 Task: Find connections with filter location Yingshang Chengguanzhen with filter topic #jobwith filter profile language English with filter current company Truecaller with filter school SDNB Vaishnav College For Women - India with filter industry Zoos and Botanical Gardens with filter service category Customer Service with filter keywords title Welding
Action: Mouse moved to (496, 68)
Screenshot: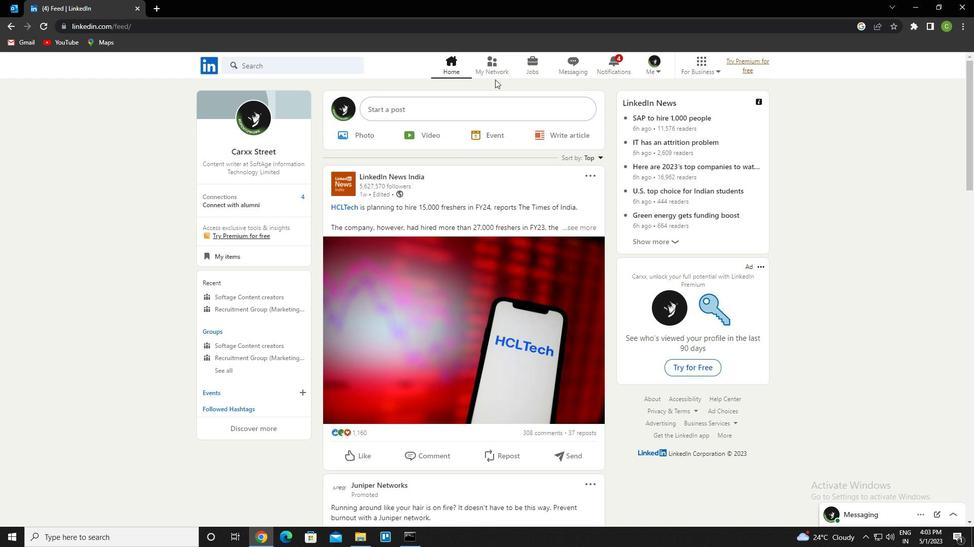 
Action: Mouse pressed left at (496, 68)
Screenshot: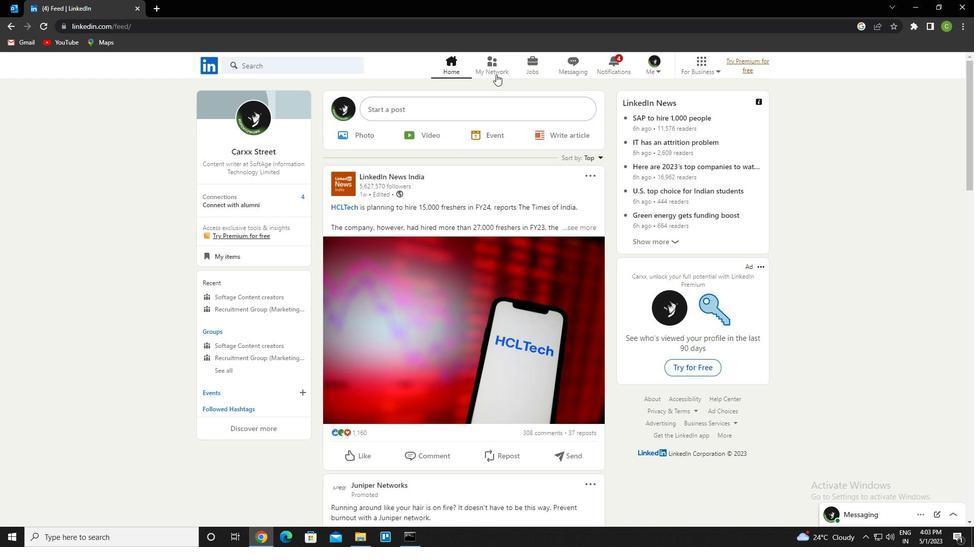 
Action: Mouse moved to (292, 125)
Screenshot: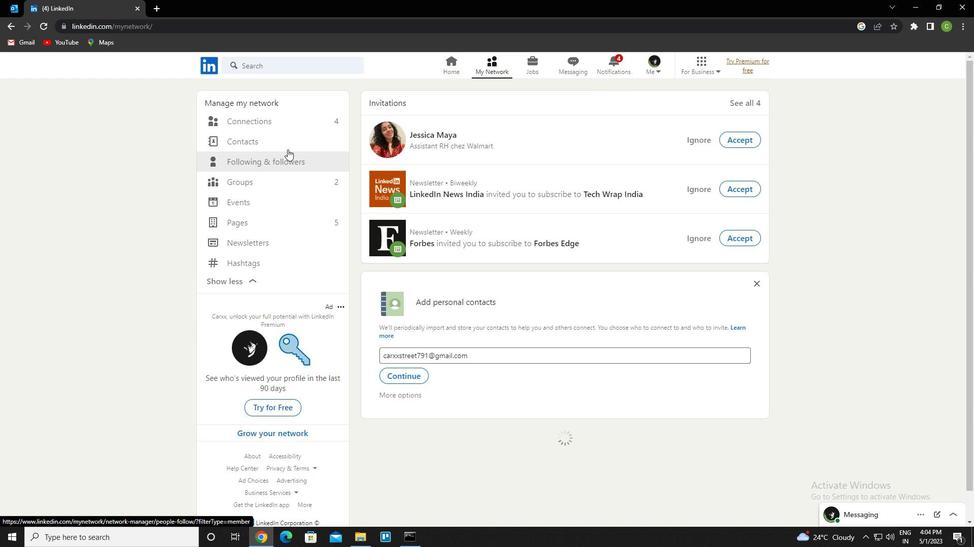 
Action: Mouse pressed left at (292, 125)
Screenshot: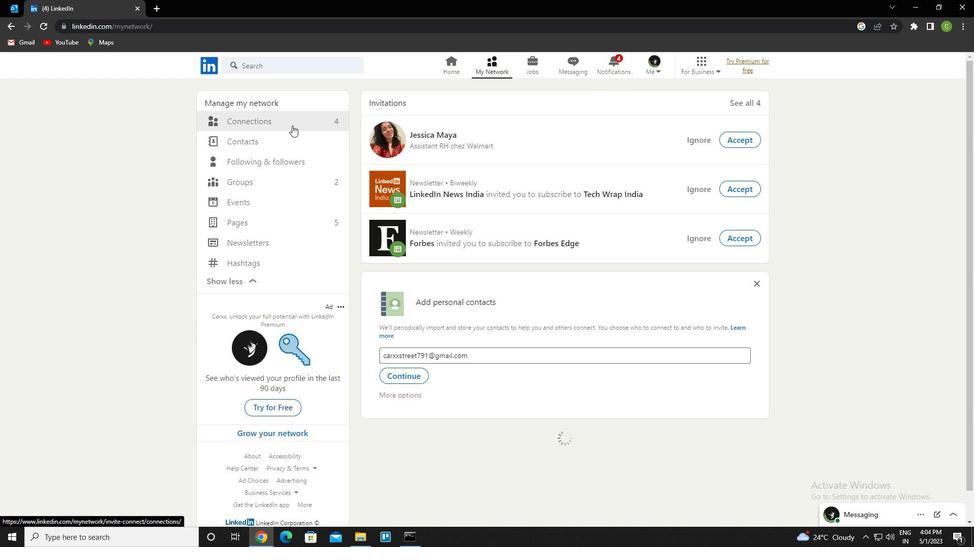 
Action: Mouse moved to (549, 123)
Screenshot: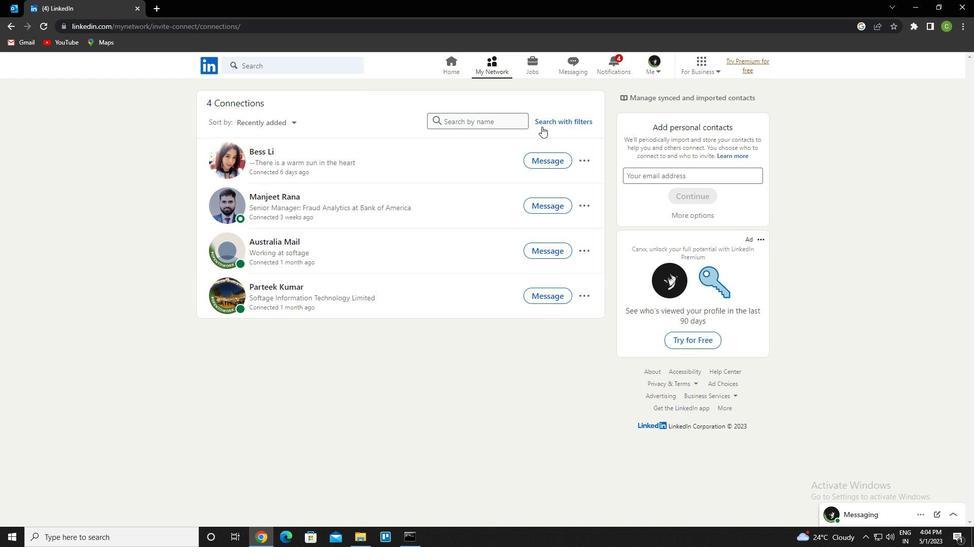 
Action: Mouse pressed left at (549, 123)
Screenshot: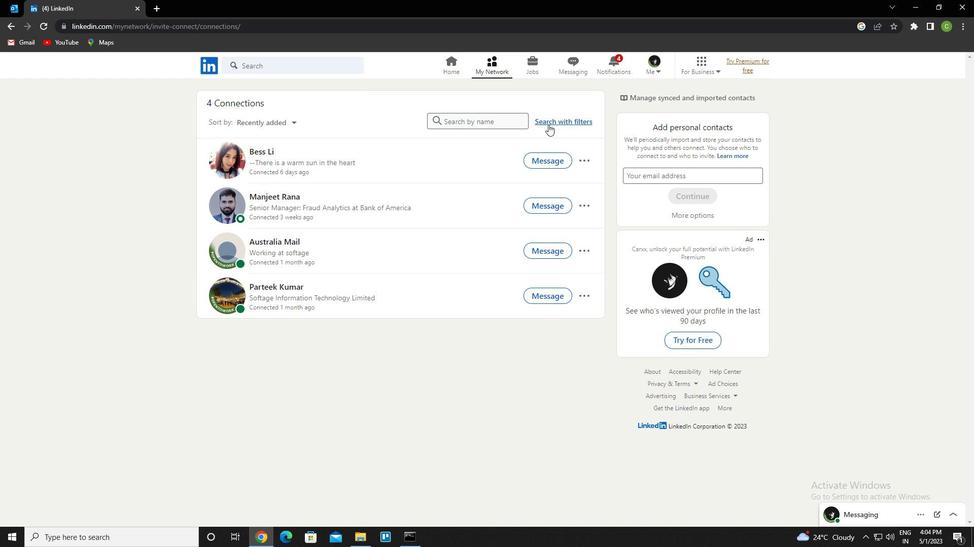 
Action: Mouse moved to (517, 96)
Screenshot: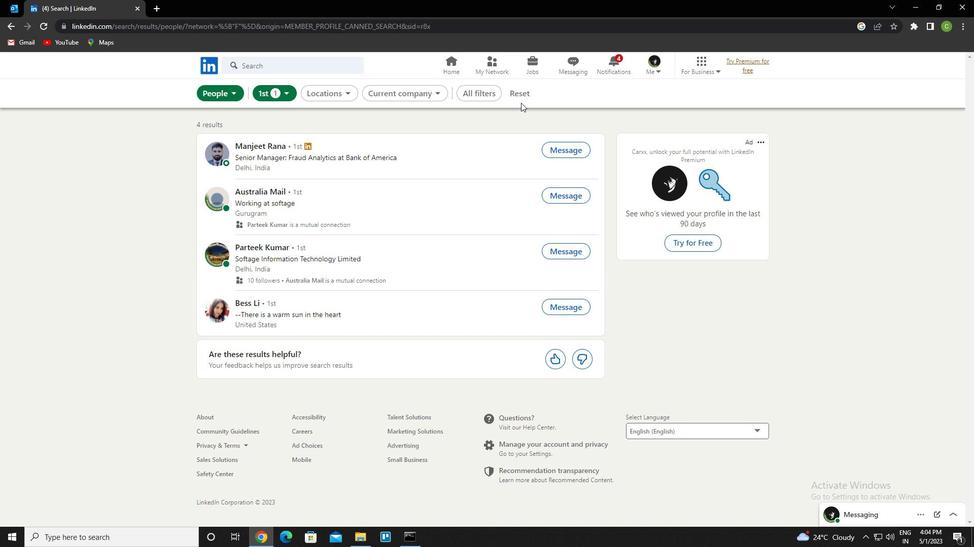 
Action: Mouse pressed left at (517, 96)
Screenshot: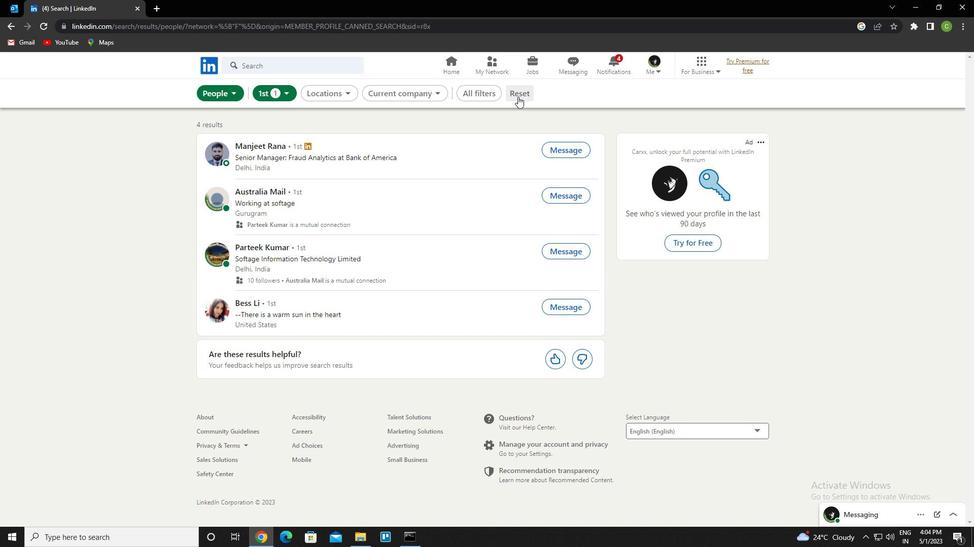 
Action: Mouse moved to (517, 96)
Screenshot: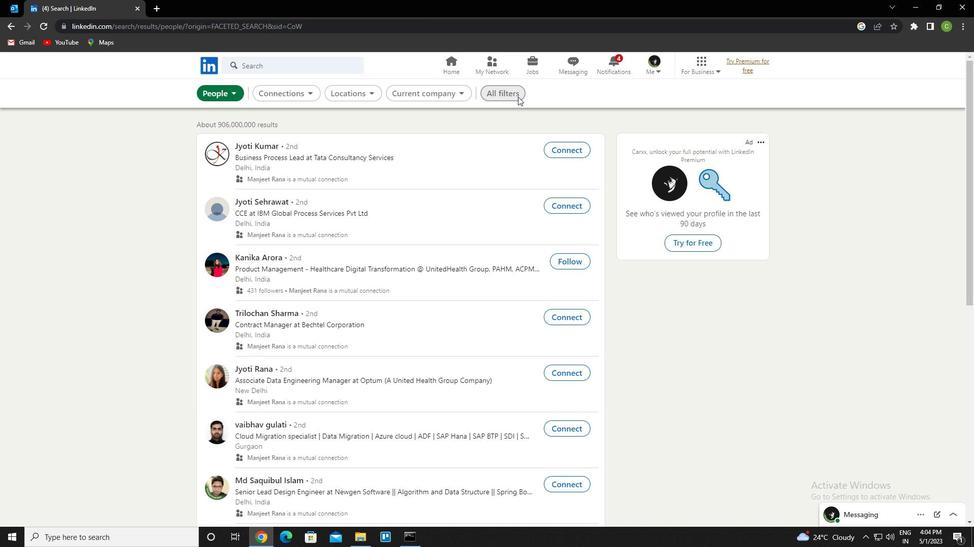 
Action: Mouse pressed left at (517, 96)
Screenshot: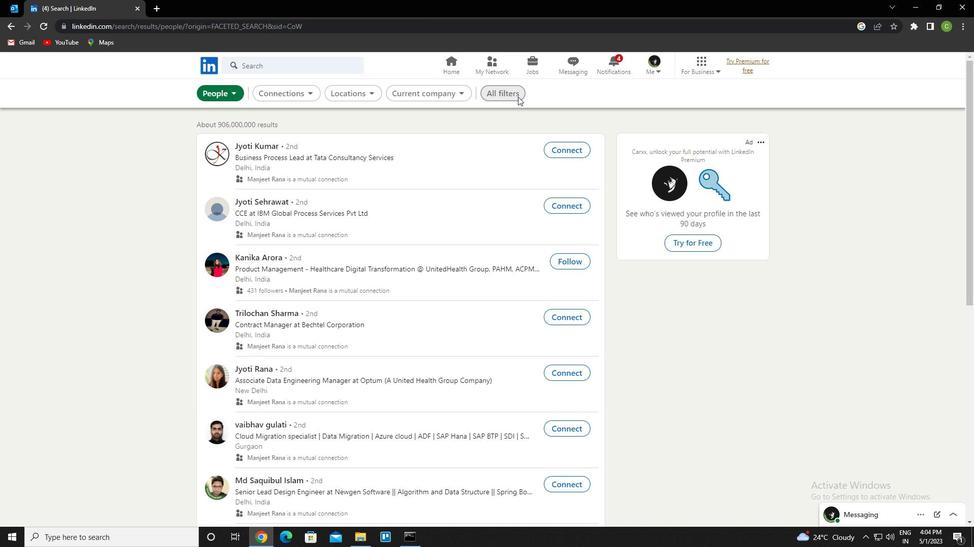 
Action: Mouse moved to (867, 322)
Screenshot: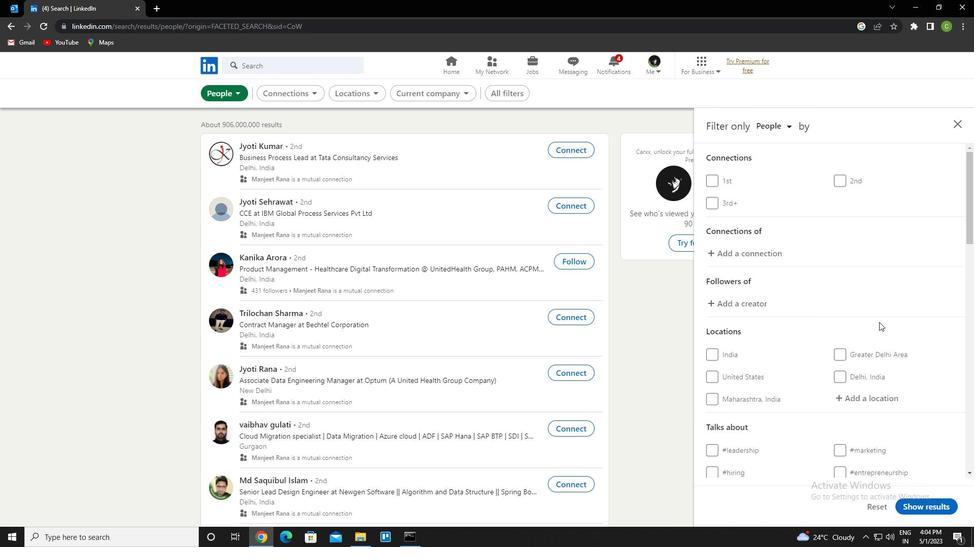 
Action: Mouse scrolled (867, 322) with delta (0, 0)
Screenshot: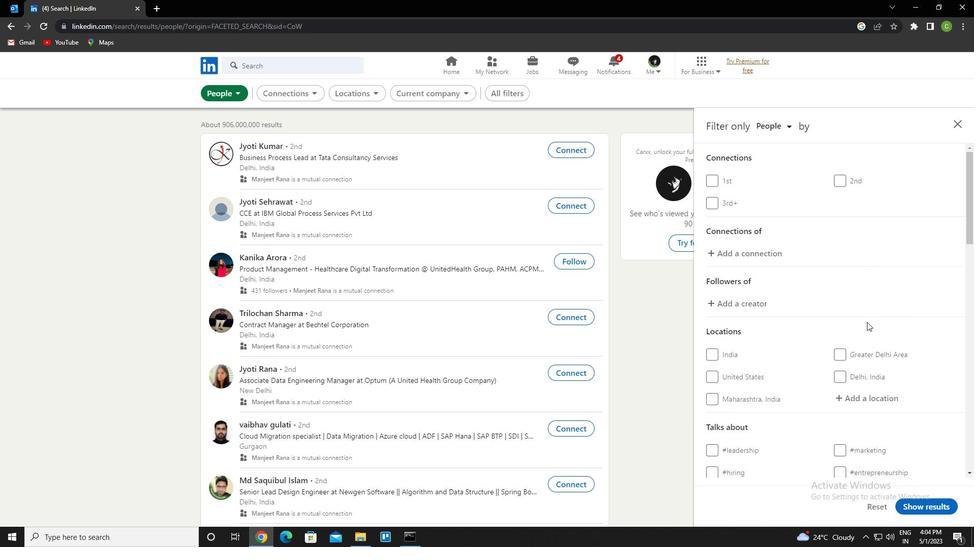 
Action: Mouse scrolled (867, 322) with delta (0, 0)
Screenshot: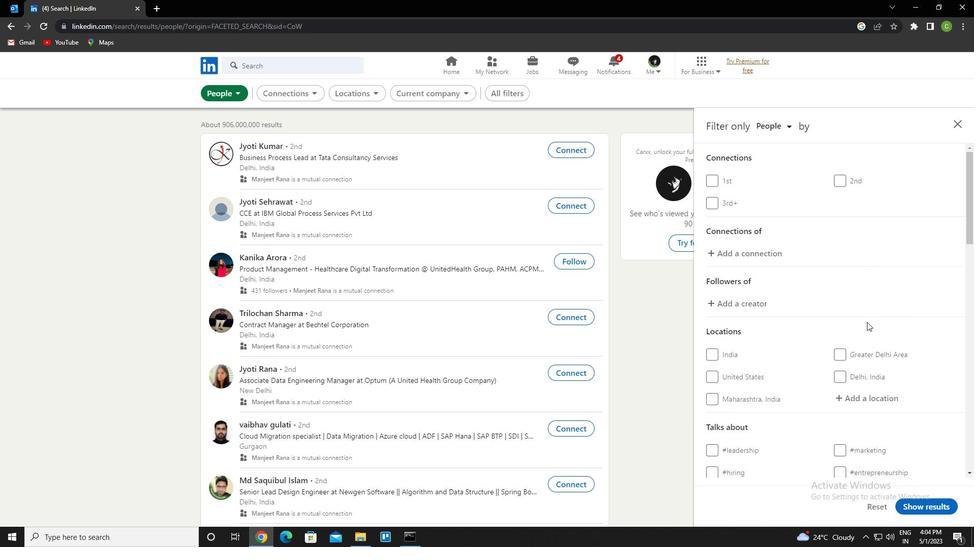 
Action: Mouse moved to (845, 299)
Screenshot: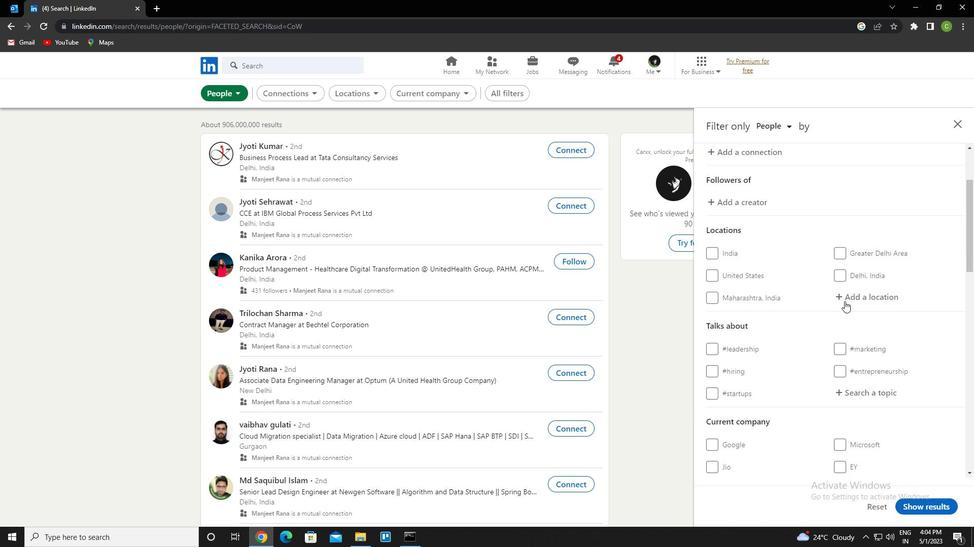 
Action: Mouse pressed left at (845, 299)
Screenshot: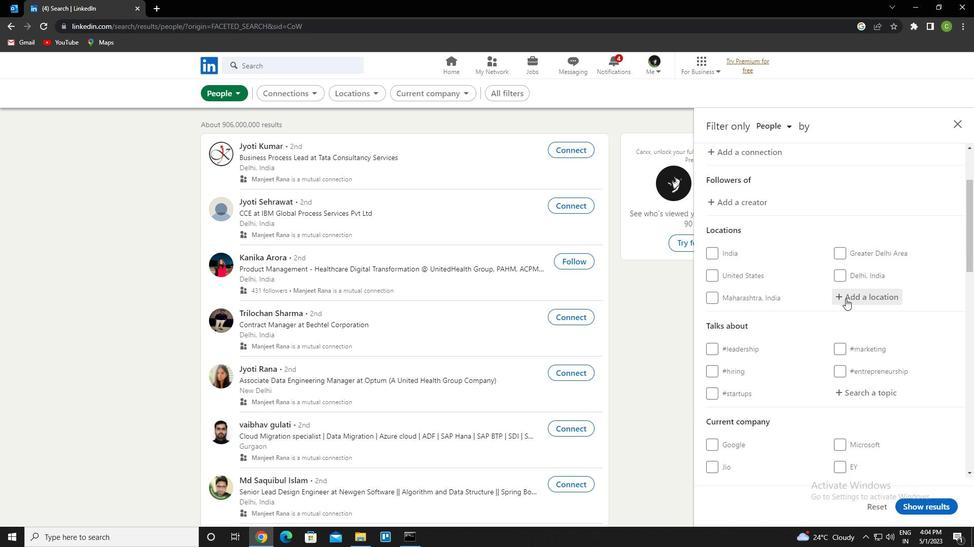 
Action: Key pressed <Key.caps_lock>y<Key.caps_lock>ingshang<Key.enter>
Screenshot: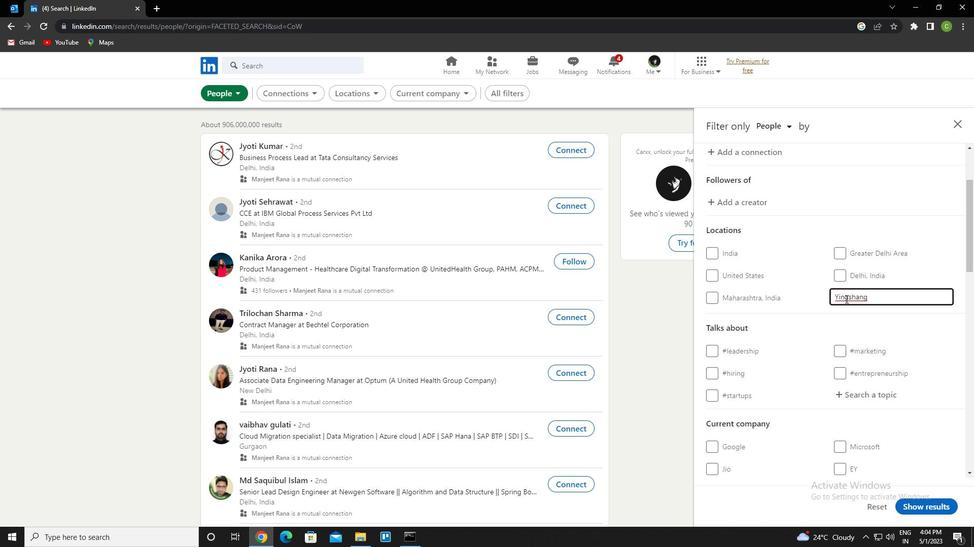 
Action: Mouse moved to (845, 338)
Screenshot: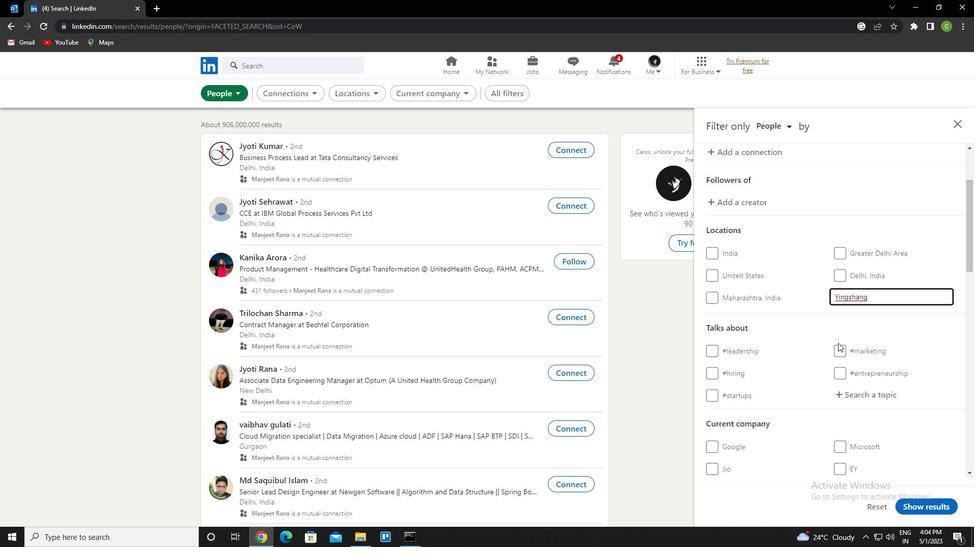 
Action: Mouse scrolled (845, 338) with delta (0, 0)
Screenshot: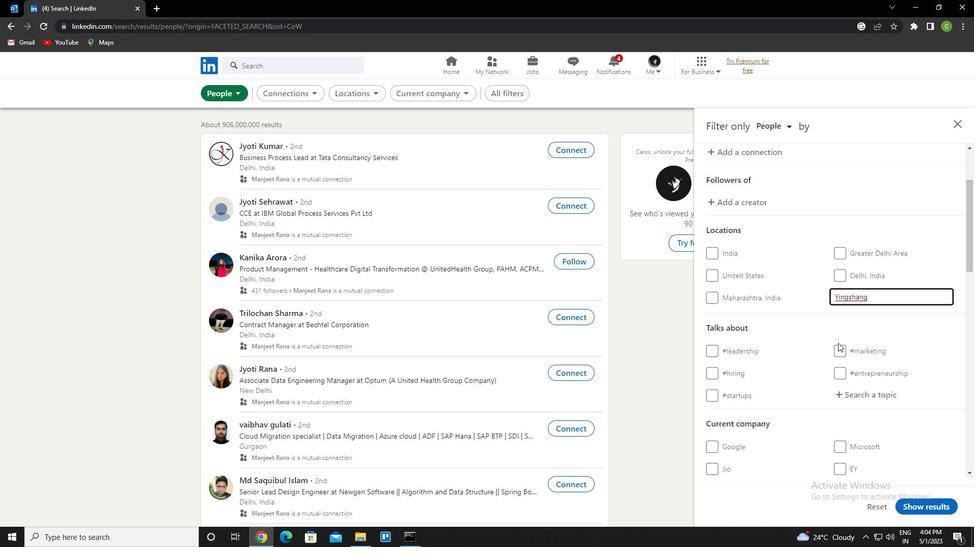 
Action: Mouse moved to (845, 340)
Screenshot: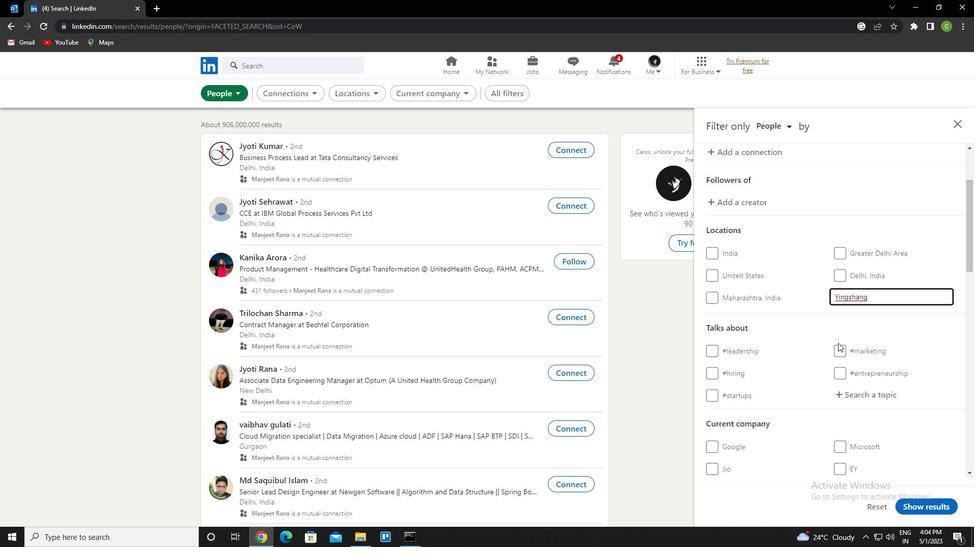 
Action: Mouse scrolled (845, 340) with delta (0, 0)
Screenshot: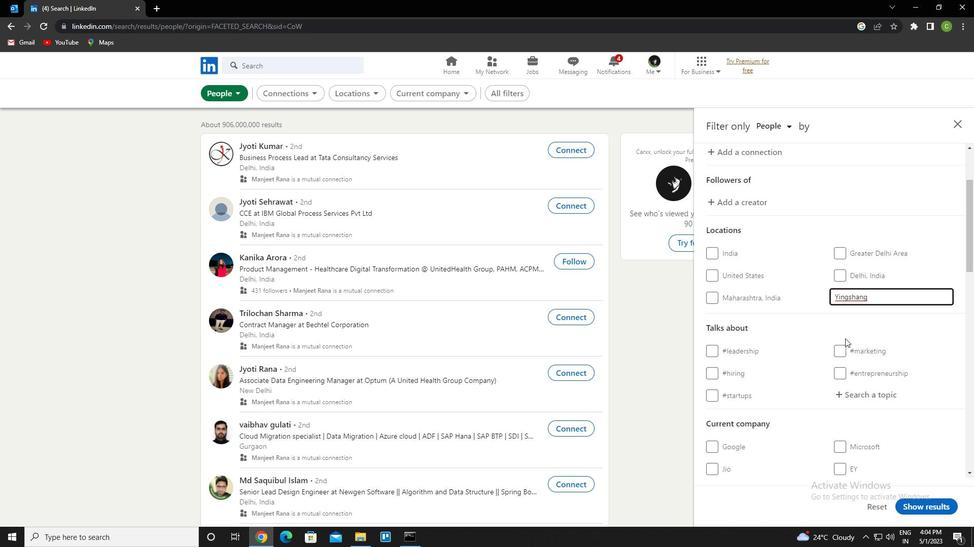 
Action: Mouse moved to (867, 291)
Screenshot: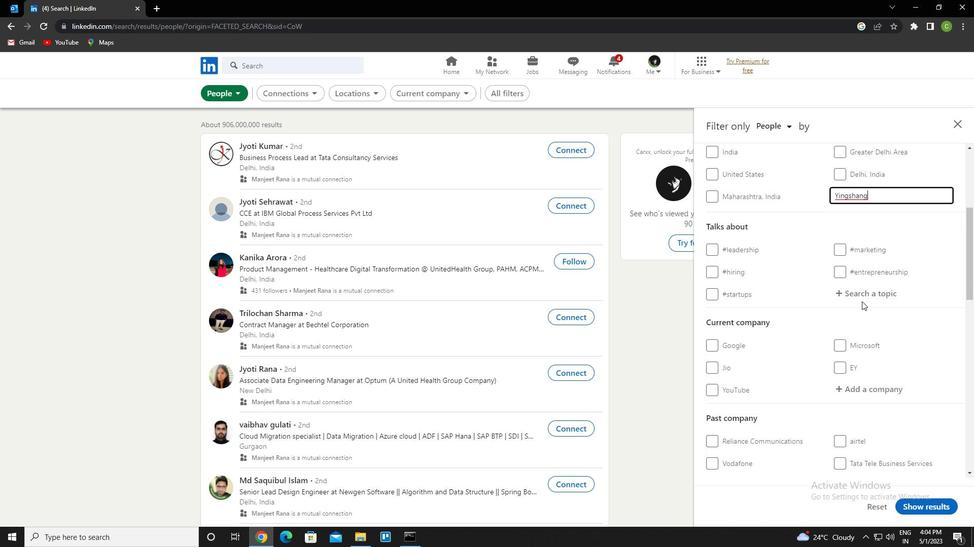 
Action: Mouse pressed left at (867, 291)
Screenshot: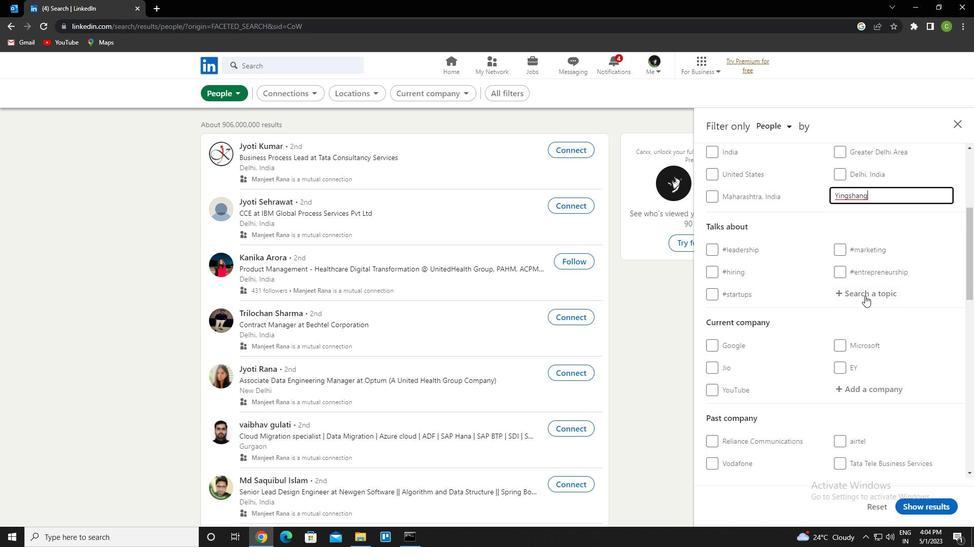 
Action: Key pressed job<Key.down><Key.enter>
Screenshot: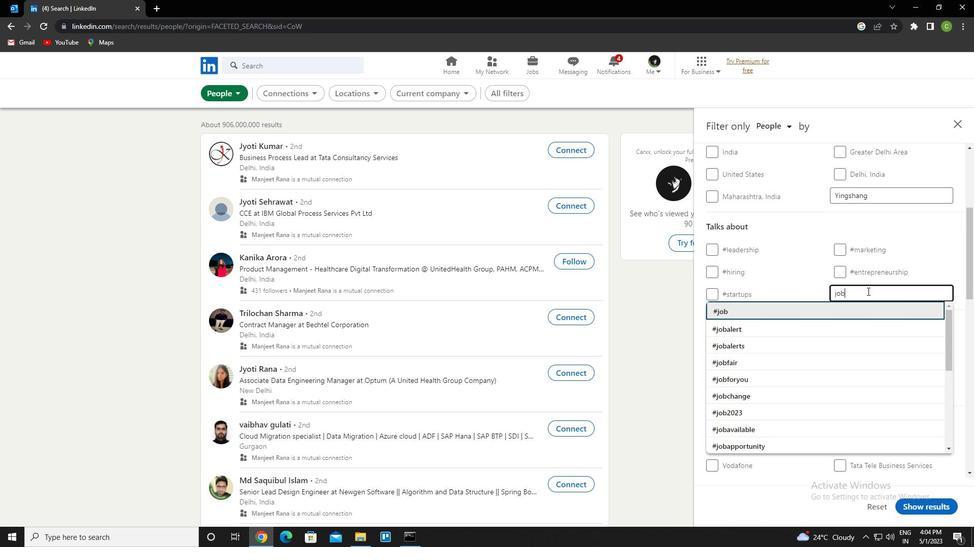 
Action: Mouse moved to (864, 292)
Screenshot: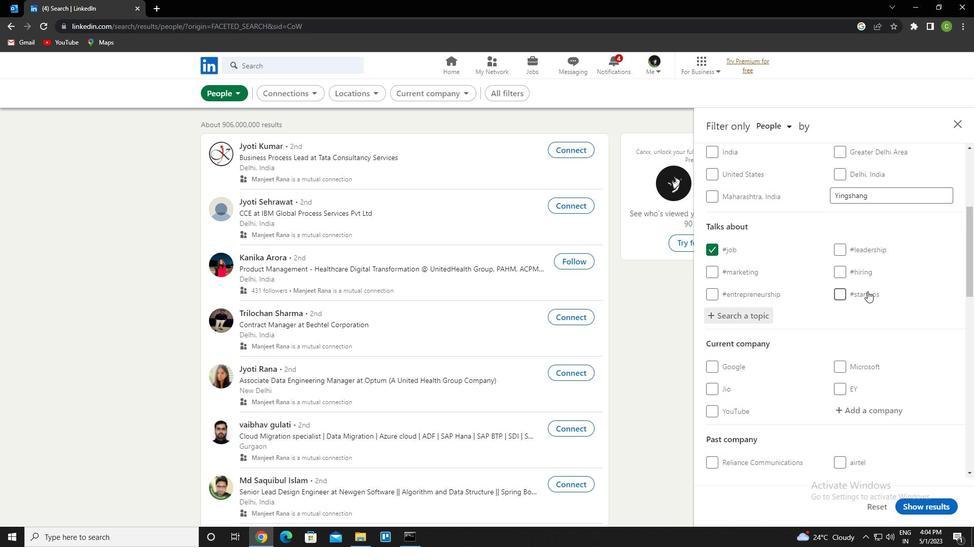 
Action: Mouse scrolled (864, 292) with delta (0, 0)
Screenshot: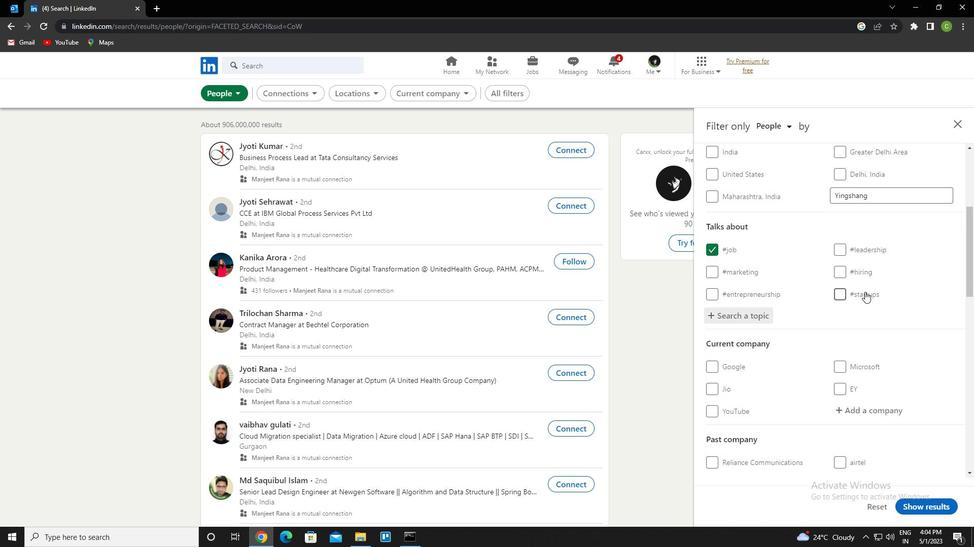 
Action: Mouse scrolled (864, 292) with delta (0, 0)
Screenshot: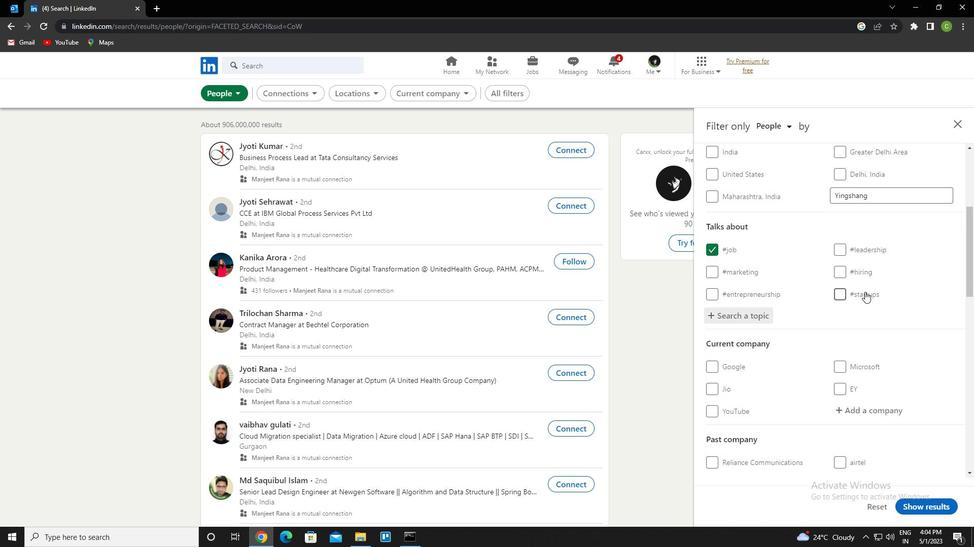
Action: Mouse scrolled (864, 292) with delta (0, 0)
Screenshot: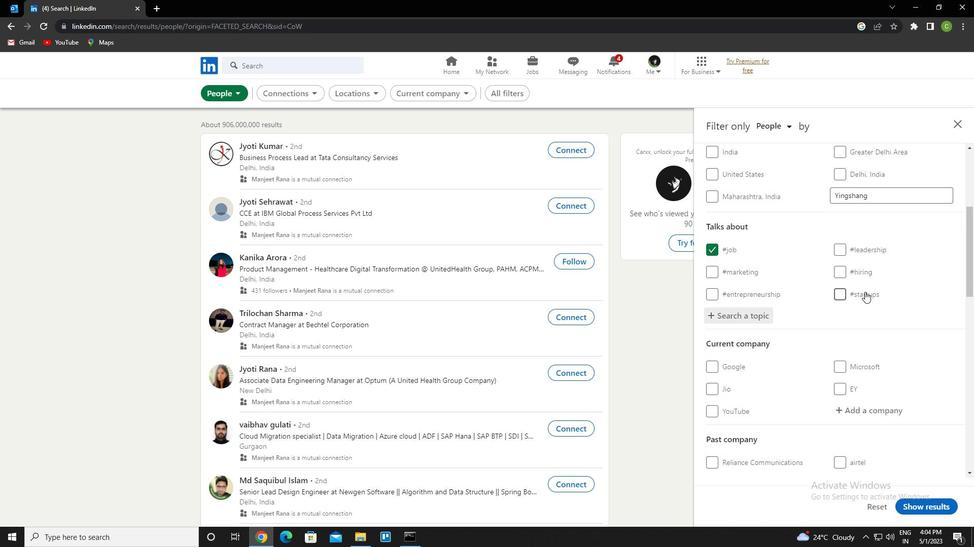 
Action: Mouse scrolled (864, 292) with delta (0, 0)
Screenshot: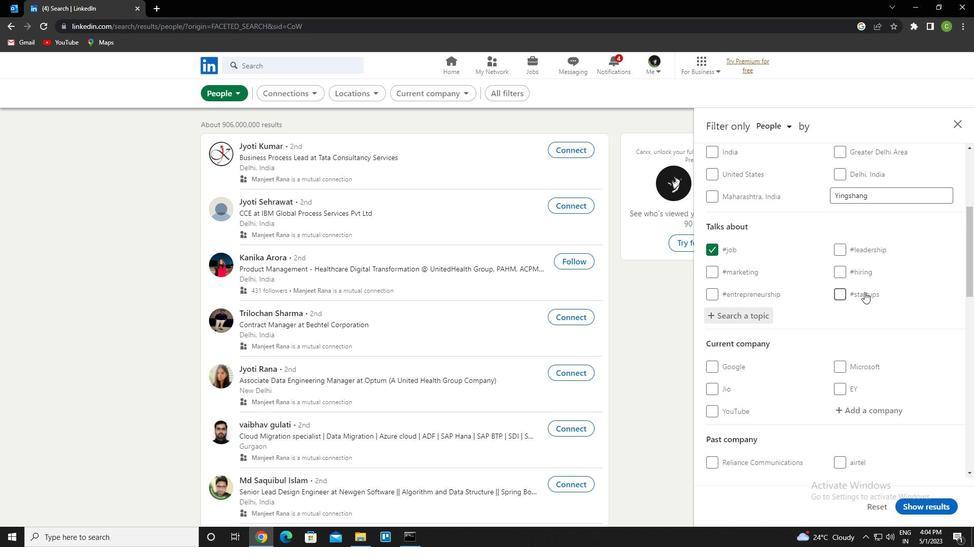
Action: Mouse scrolled (864, 292) with delta (0, 0)
Screenshot: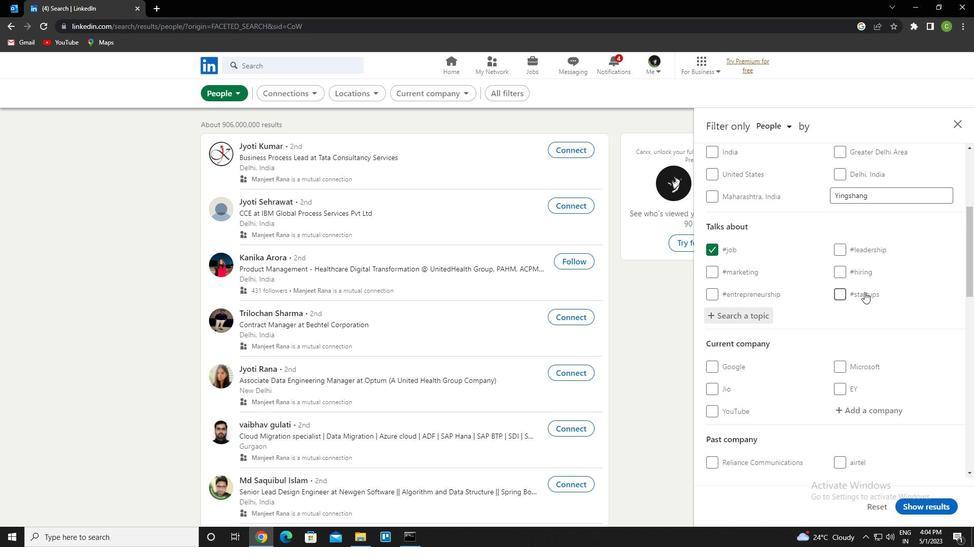 
Action: Mouse moved to (853, 298)
Screenshot: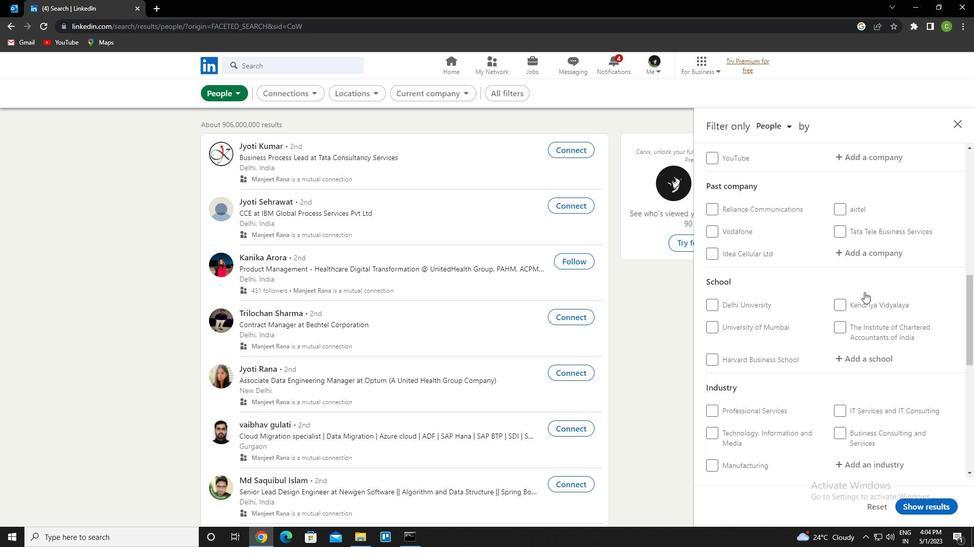 
Action: Mouse scrolled (853, 298) with delta (0, 0)
Screenshot: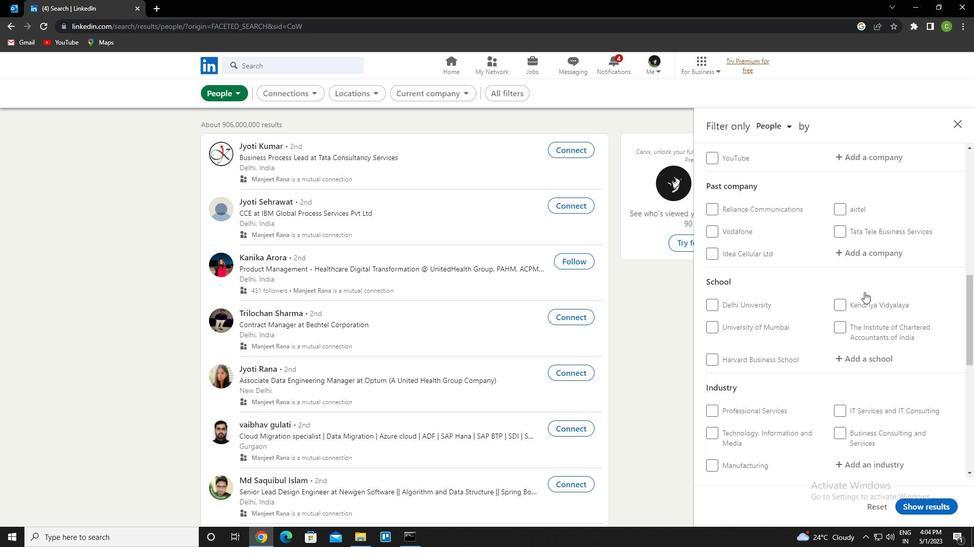 
Action: Mouse moved to (844, 327)
Screenshot: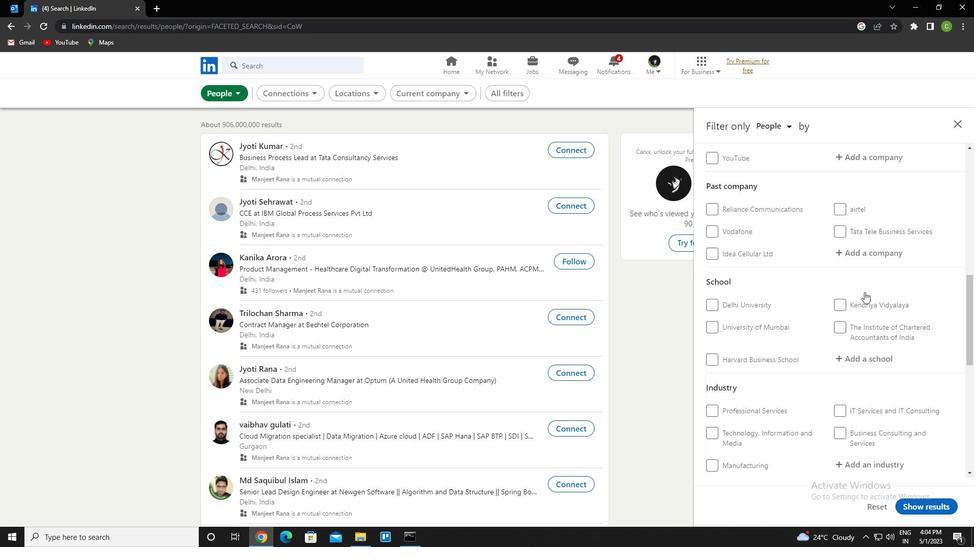 
Action: Mouse scrolled (844, 326) with delta (0, 0)
Screenshot: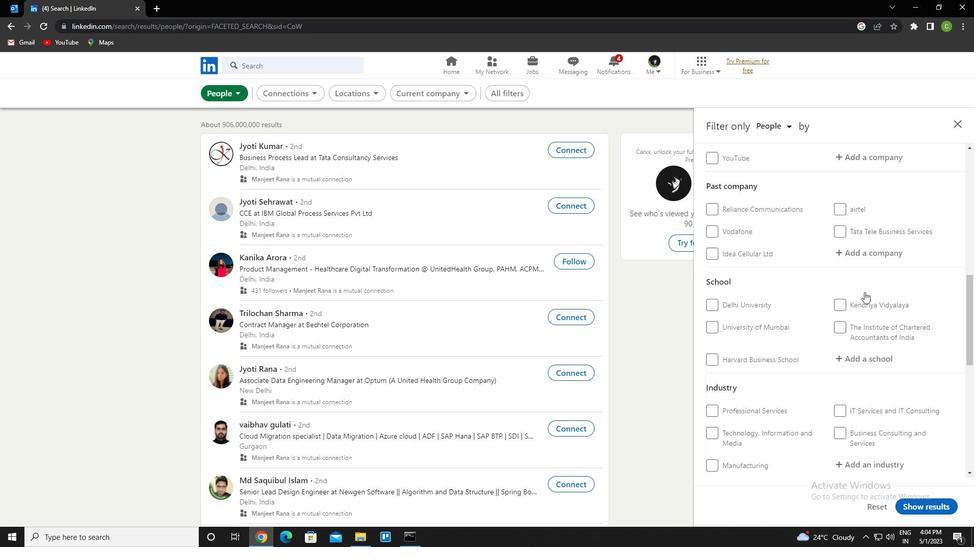 
Action: Mouse moved to (840, 360)
Screenshot: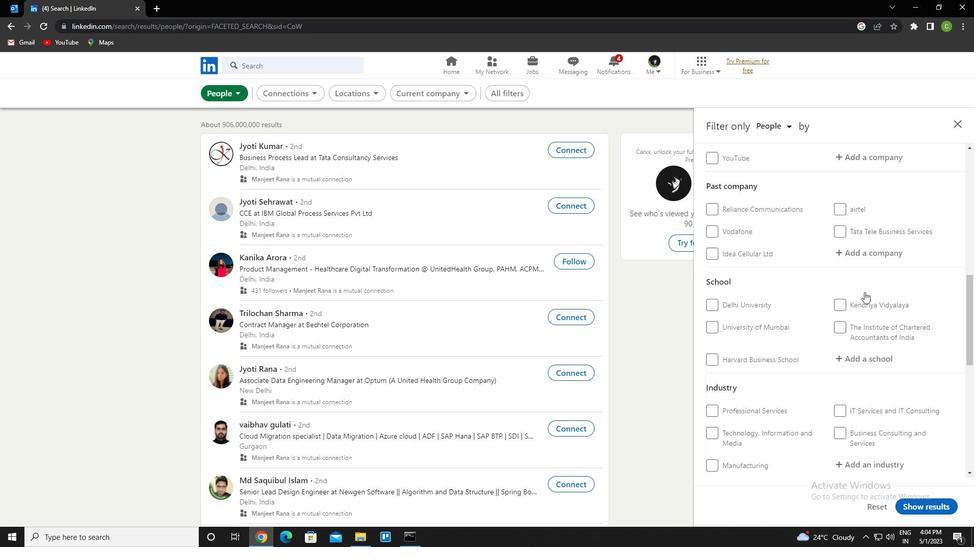 
Action: Mouse scrolled (840, 359) with delta (0, 0)
Screenshot: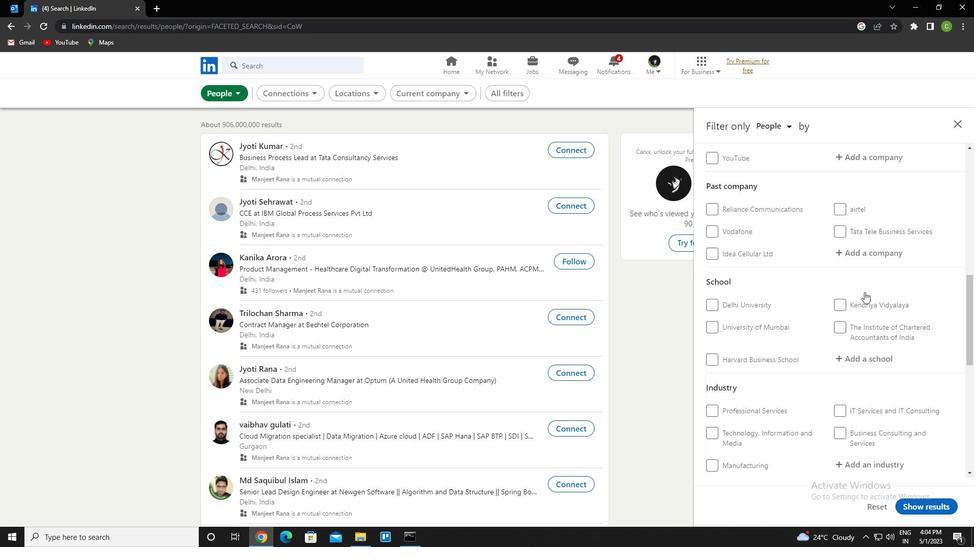 
Action: Mouse moved to (840, 363)
Screenshot: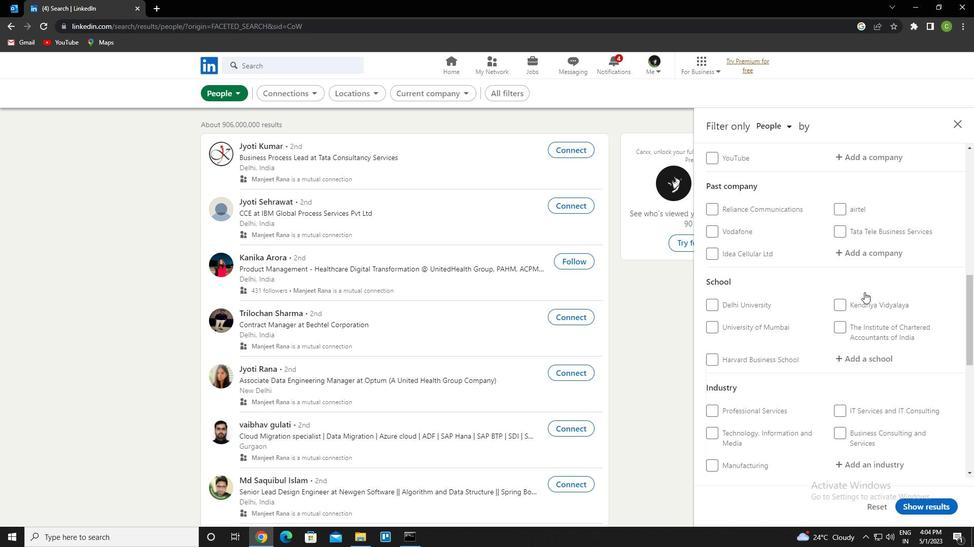 
Action: Mouse scrolled (840, 363) with delta (0, 0)
Screenshot: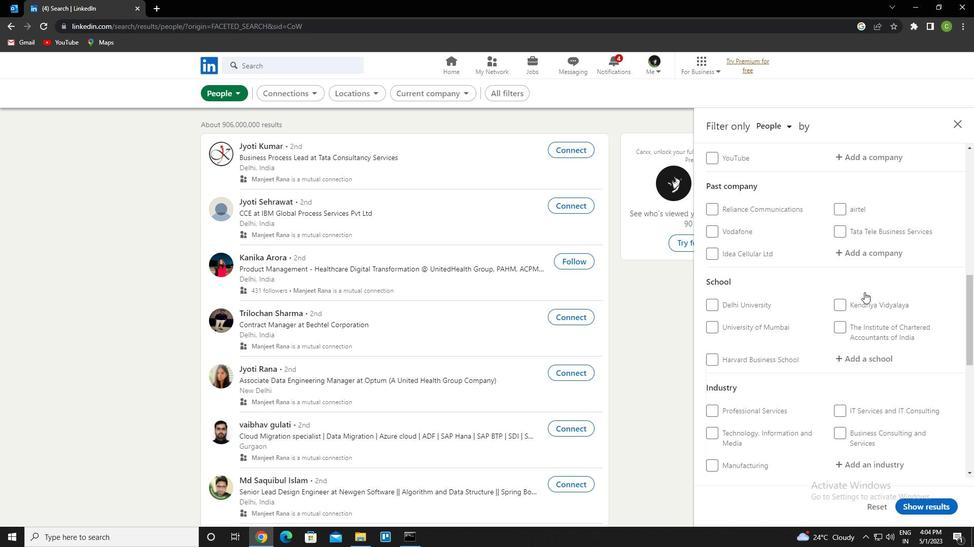 
Action: Mouse moved to (840, 364)
Screenshot: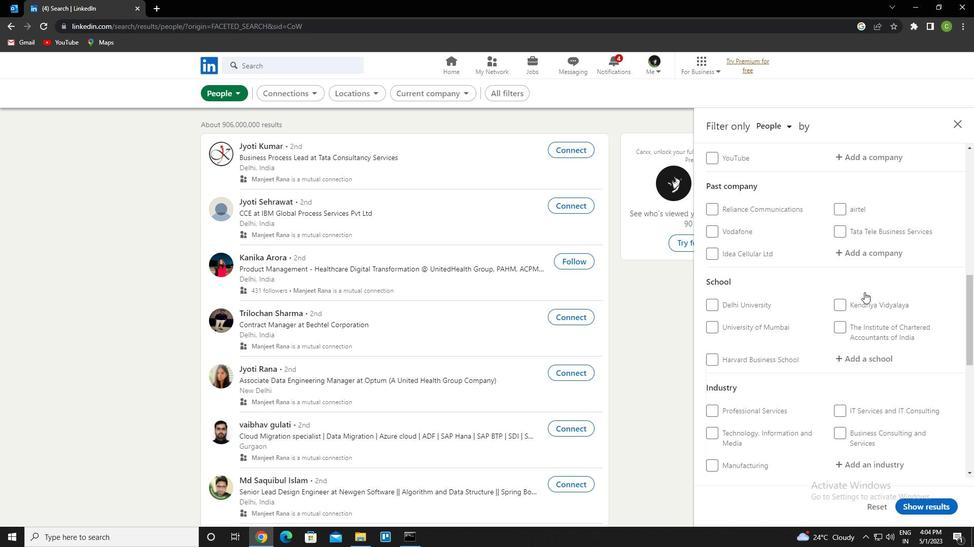 
Action: Mouse scrolled (840, 363) with delta (0, 0)
Screenshot: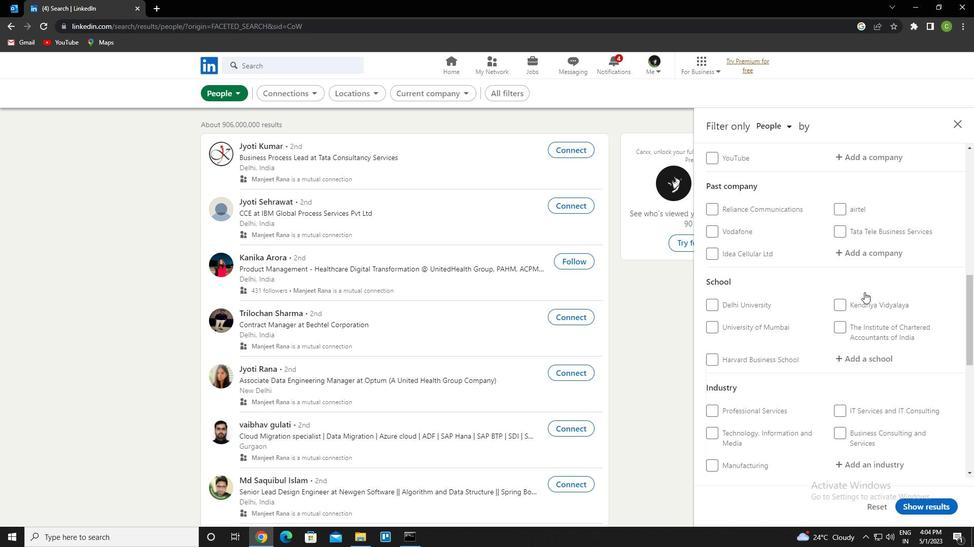 
Action: Mouse scrolled (840, 363) with delta (0, 0)
Screenshot: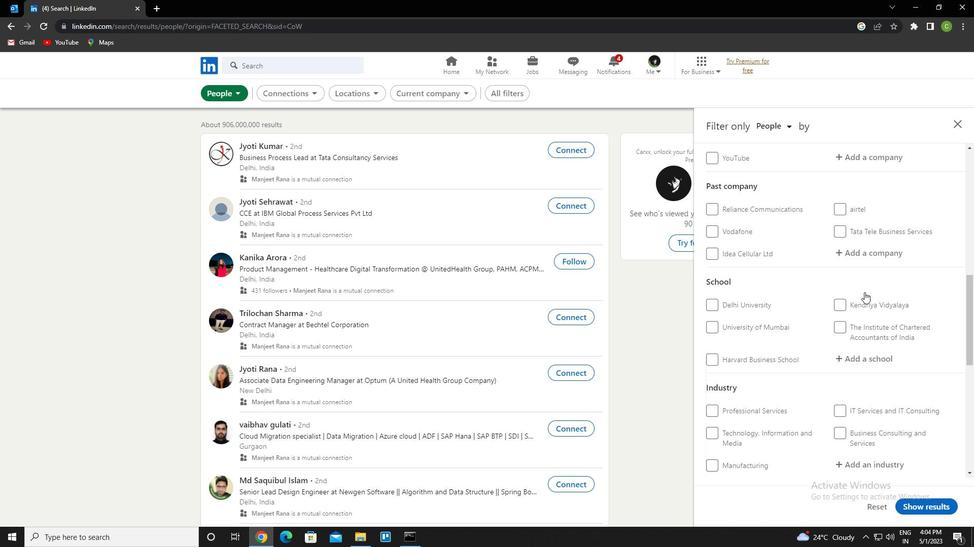 
Action: Mouse moved to (840, 365)
Screenshot: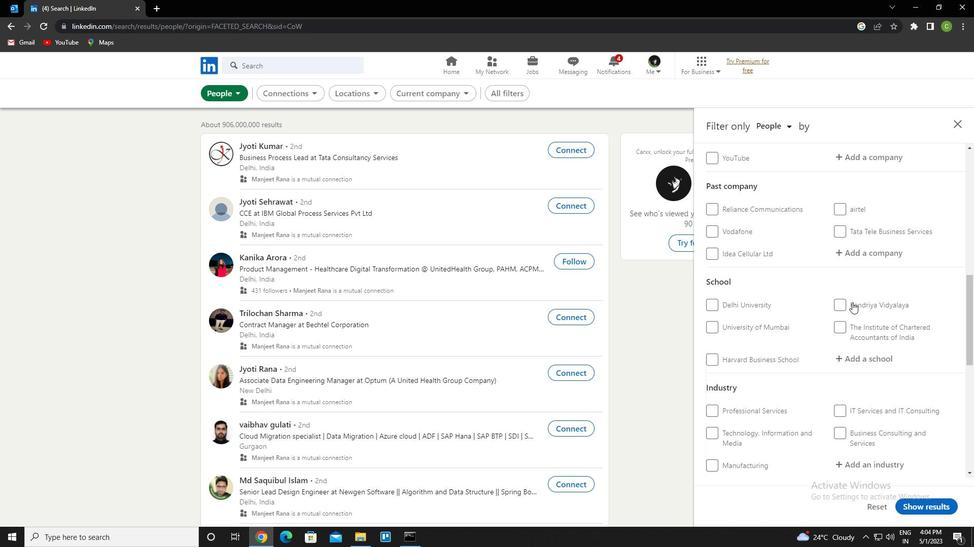 
Action: Mouse scrolled (840, 364) with delta (0, 0)
Screenshot: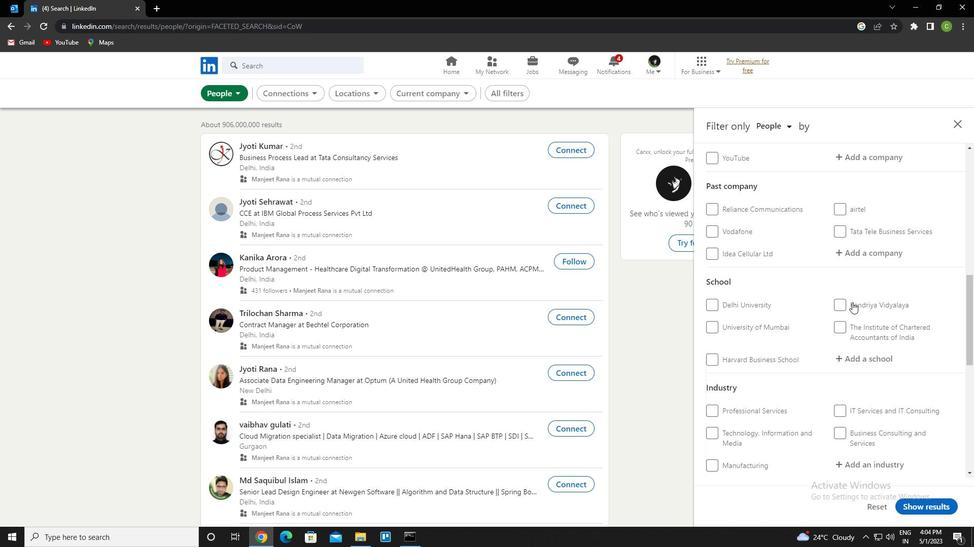 
Action: Mouse moved to (724, 306)
Screenshot: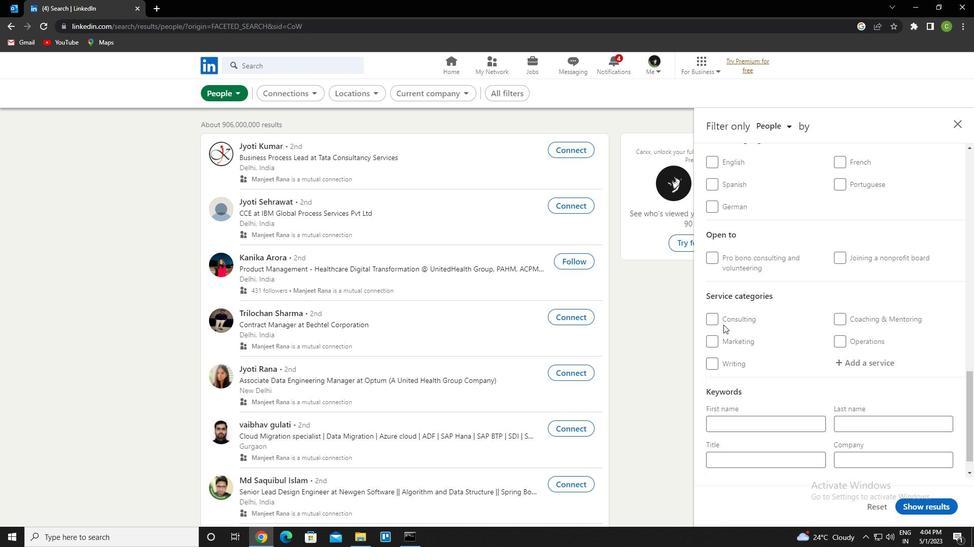 
Action: Mouse scrolled (724, 306) with delta (0, 0)
Screenshot: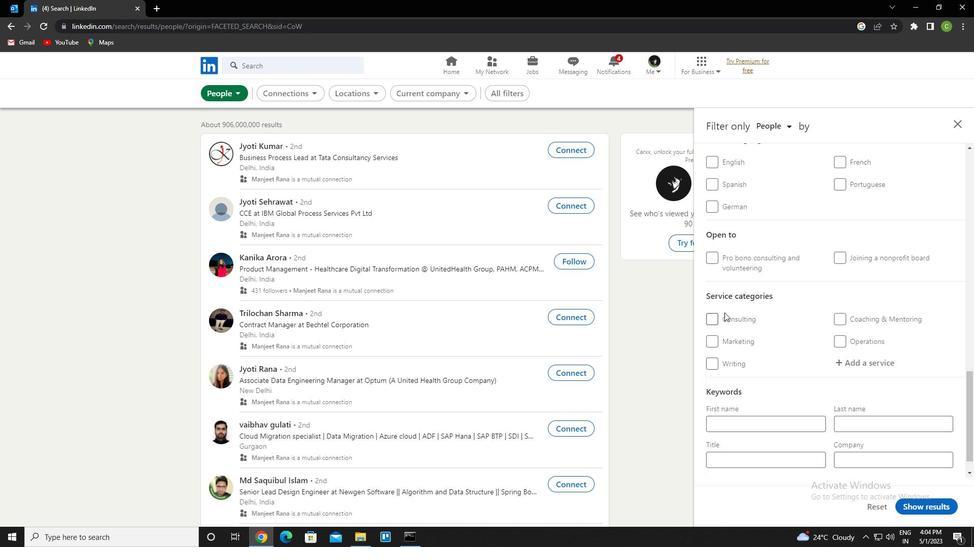 
Action: Mouse scrolled (724, 306) with delta (0, 0)
Screenshot: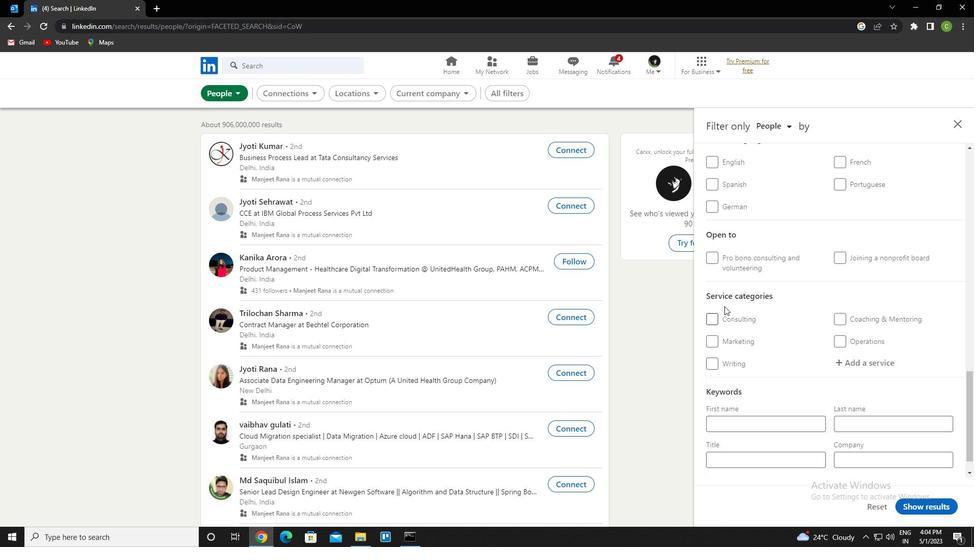 
Action: Mouse moved to (716, 265)
Screenshot: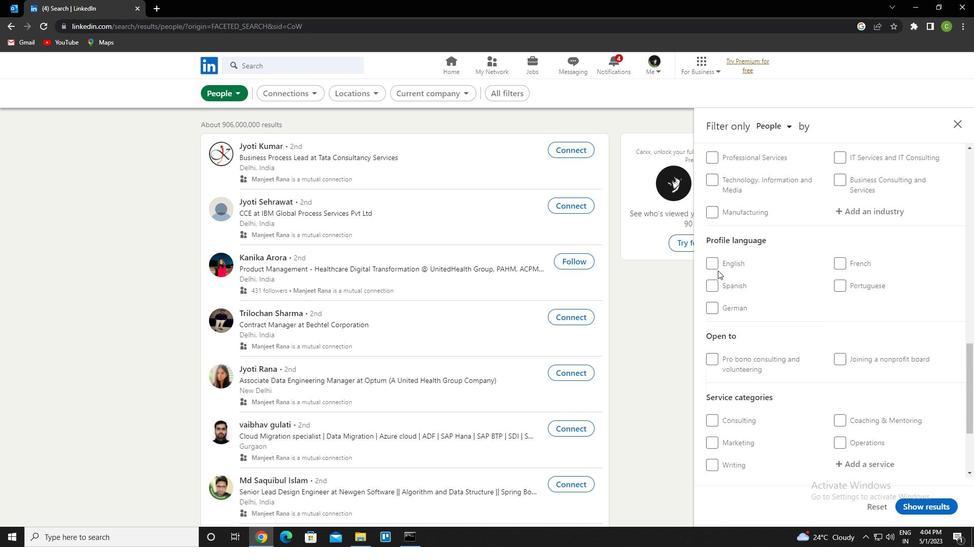 
Action: Mouse pressed left at (716, 265)
Screenshot: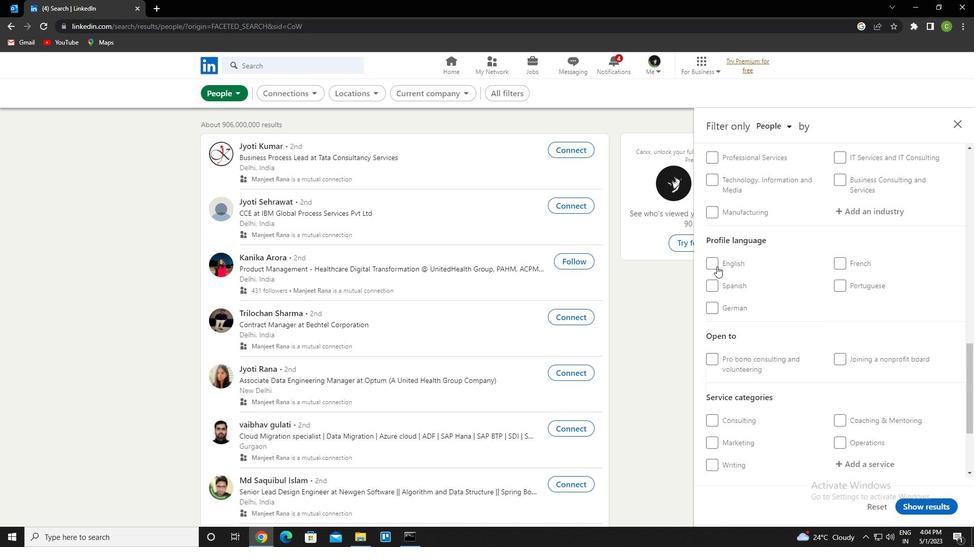 
Action: Mouse moved to (767, 330)
Screenshot: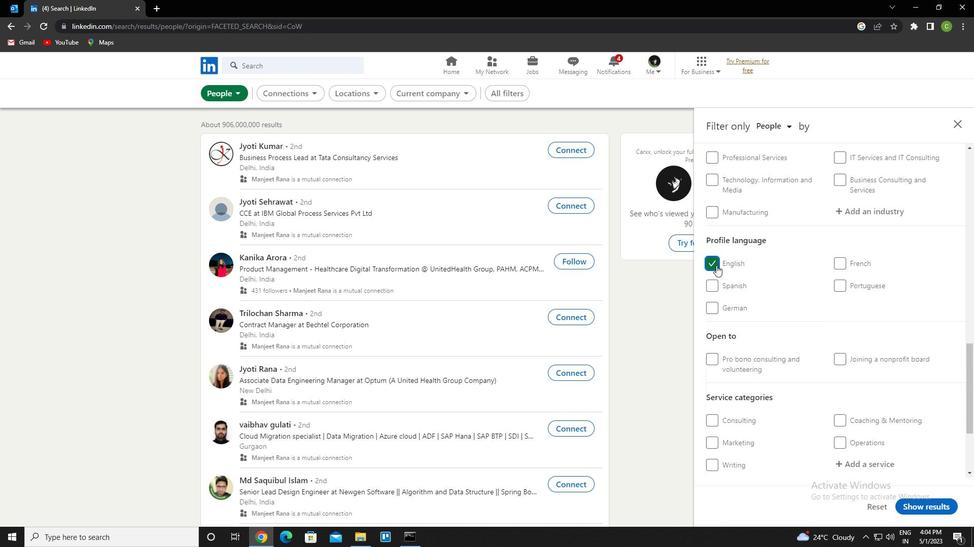 
Action: Mouse scrolled (767, 330) with delta (0, 0)
Screenshot: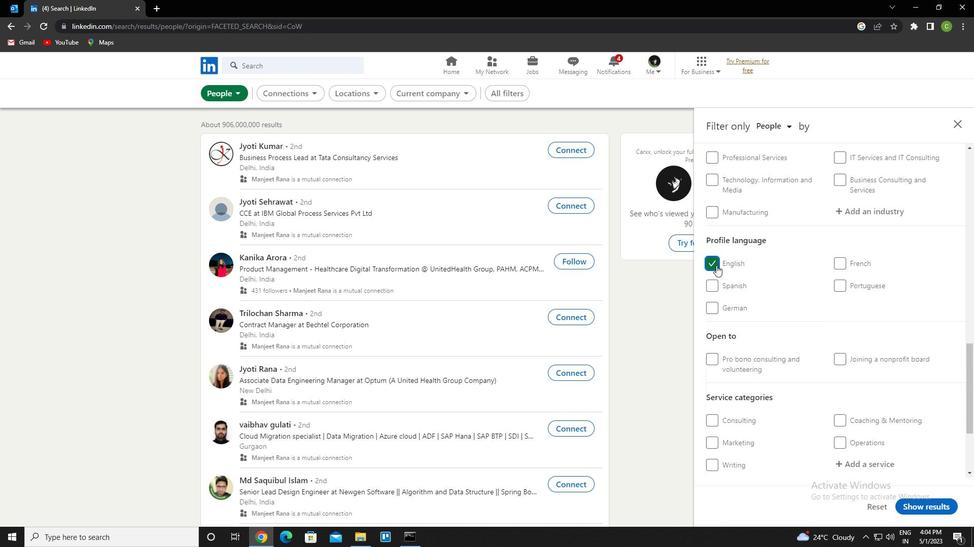 
Action: Mouse scrolled (767, 330) with delta (0, 0)
Screenshot: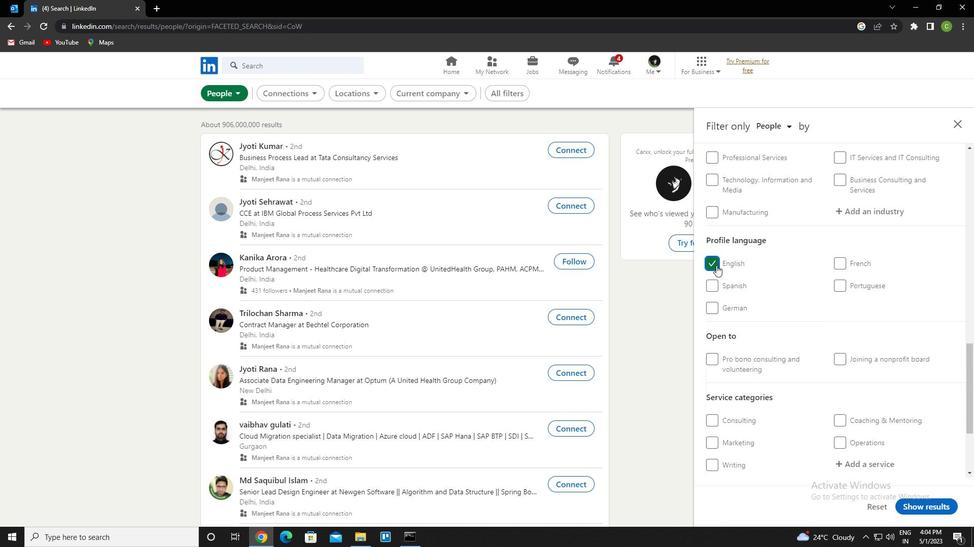 
Action: Mouse scrolled (767, 330) with delta (0, 0)
Screenshot: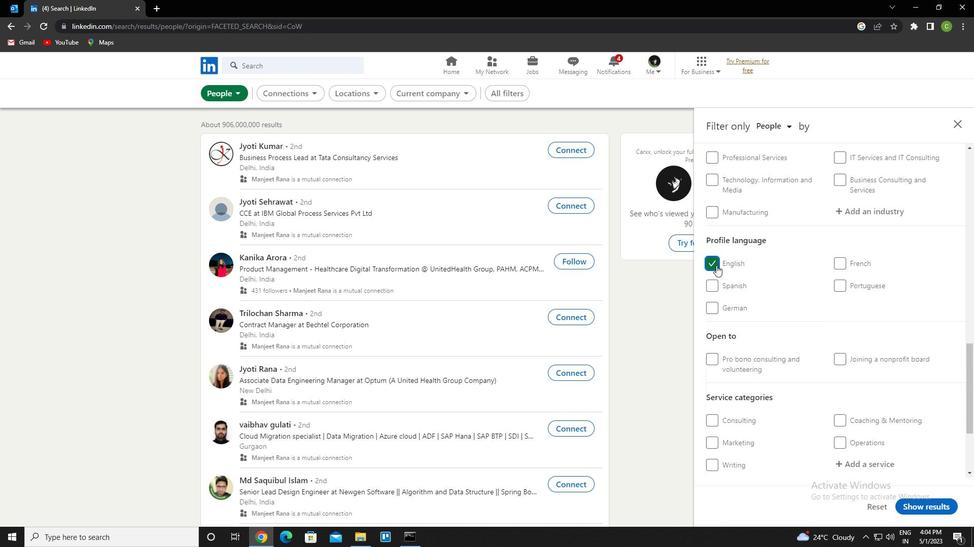 
Action: Mouse scrolled (767, 330) with delta (0, 0)
Screenshot: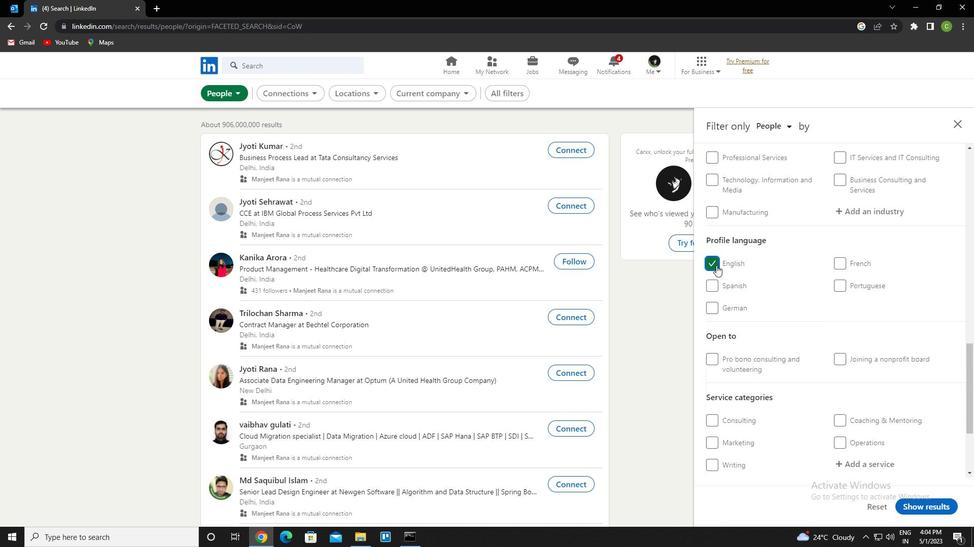 
Action: Mouse scrolled (767, 330) with delta (0, 0)
Screenshot: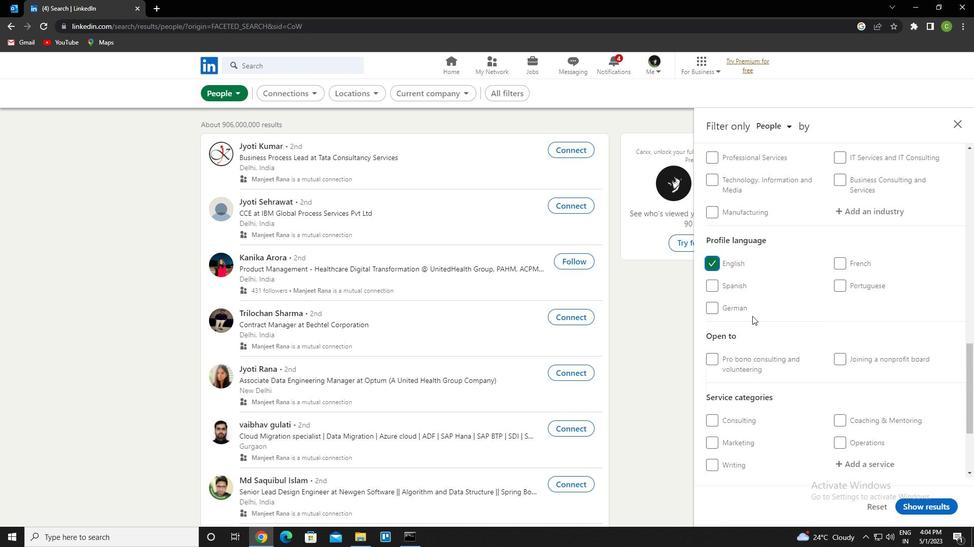 
Action: Mouse scrolled (767, 330) with delta (0, 0)
Screenshot: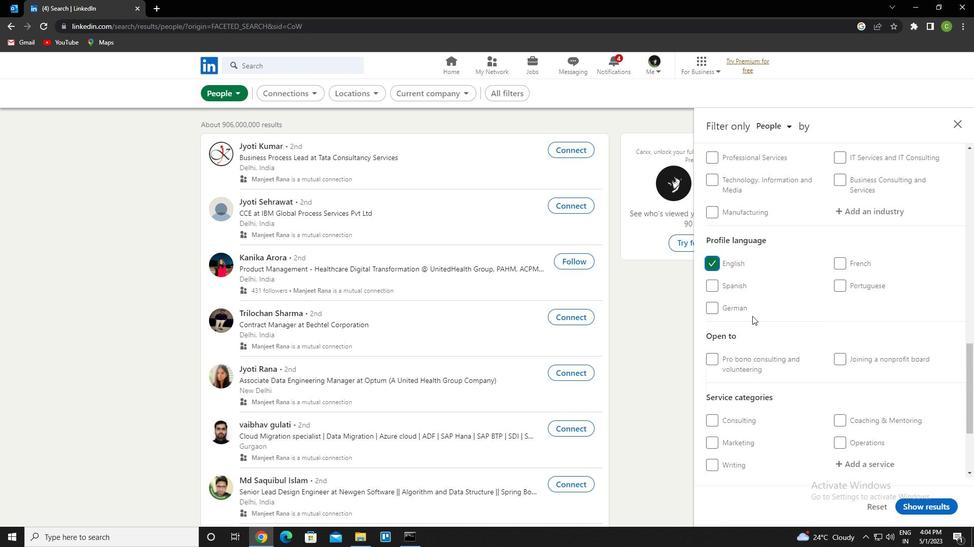 
Action: Mouse scrolled (767, 330) with delta (0, 0)
Screenshot: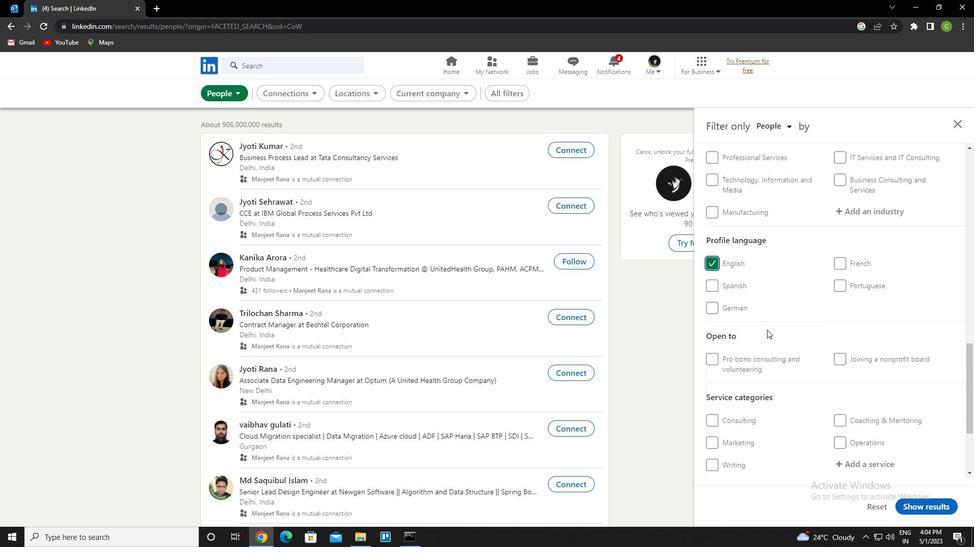 
Action: Mouse moved to (760, 320)
Screenshot: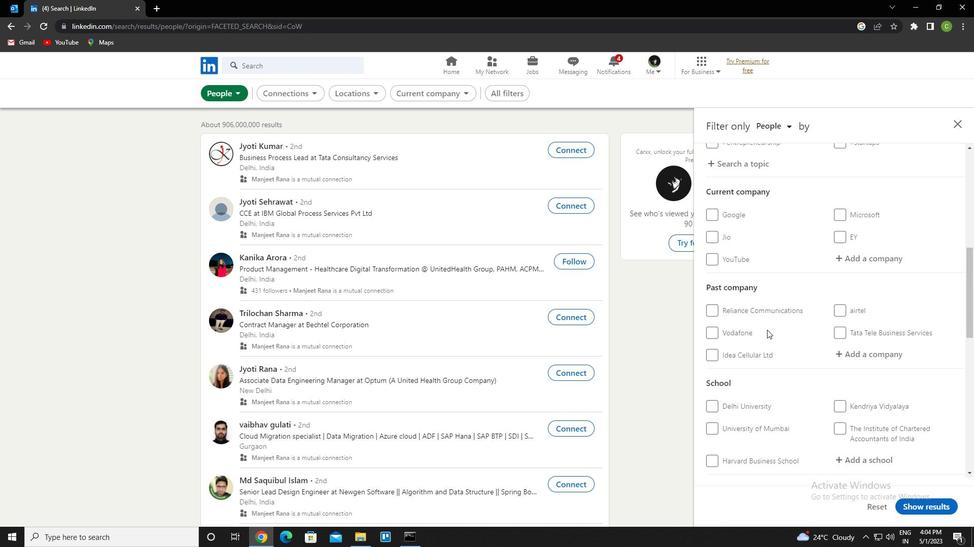 
Action: Mouse scrolled (760, 321) with delta (0, 0)
Screenshot: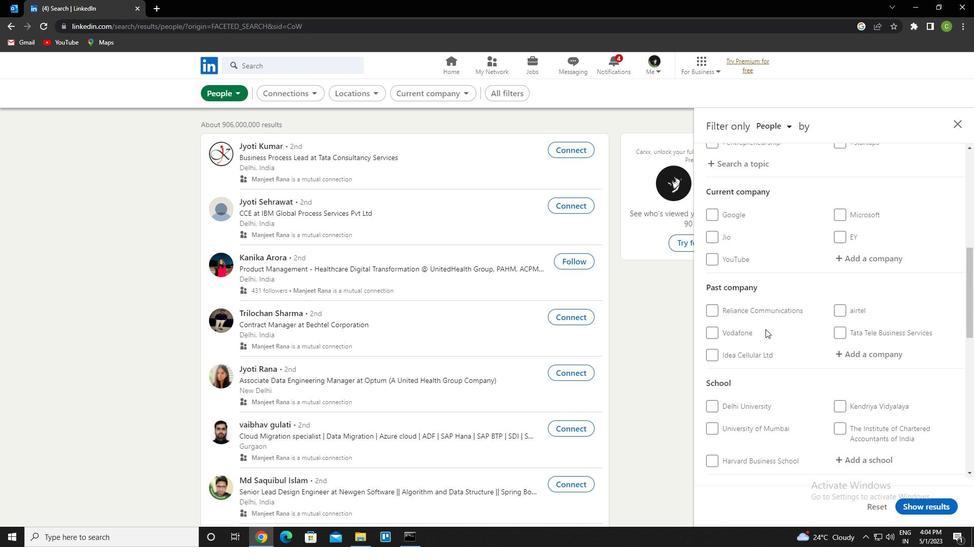 
Action: Mouse scrolled (760, 321) with delta (0, 0)
Screenshot: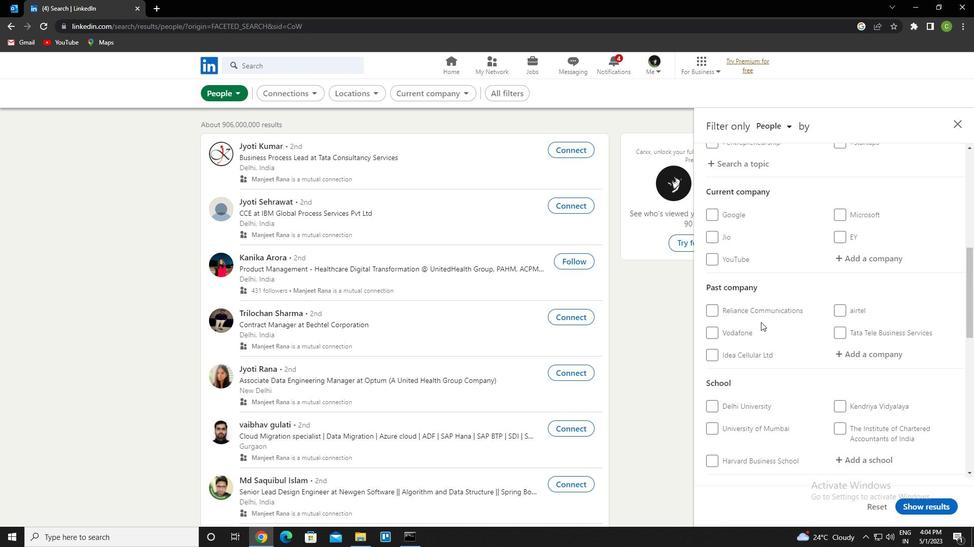 
Action: Mouse moved to (859, 357)
Screenshot: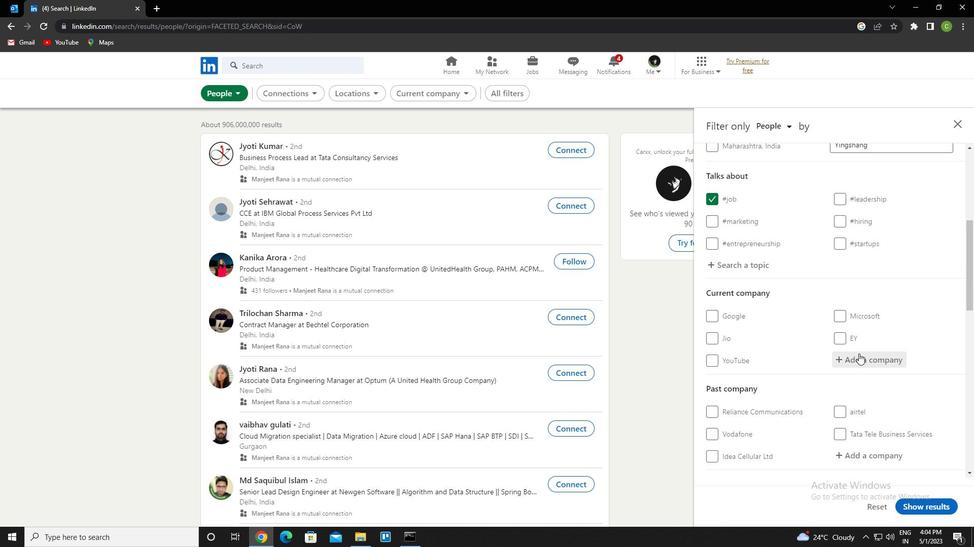 
Action: Mouse pressed left at (859, 357)
Screenshot: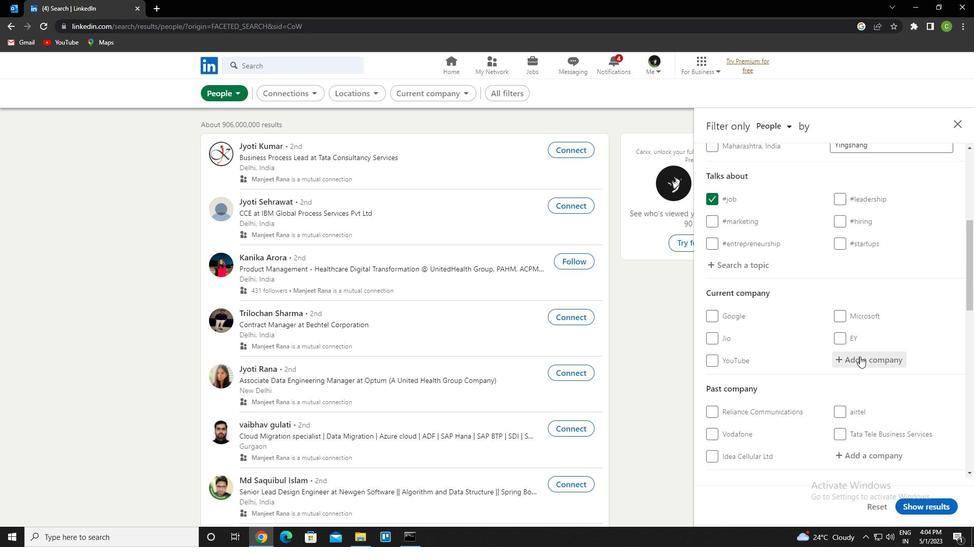 
Action: Mouse moved to (859, 357)
Screenshot: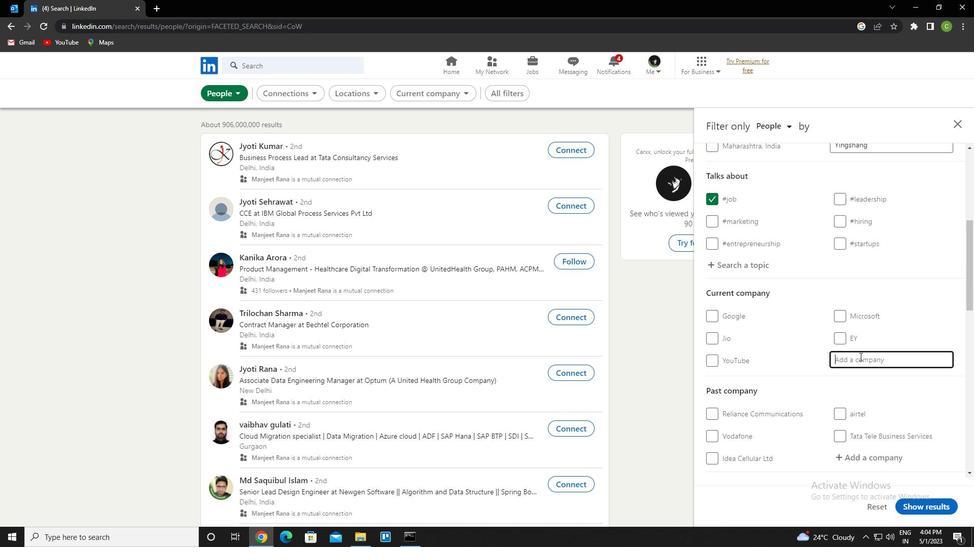 
Action: Key pressed <Key.caps_lock>t<Key.caps_lock>ruecaller<Key.down><Key.enter>
Screenshot: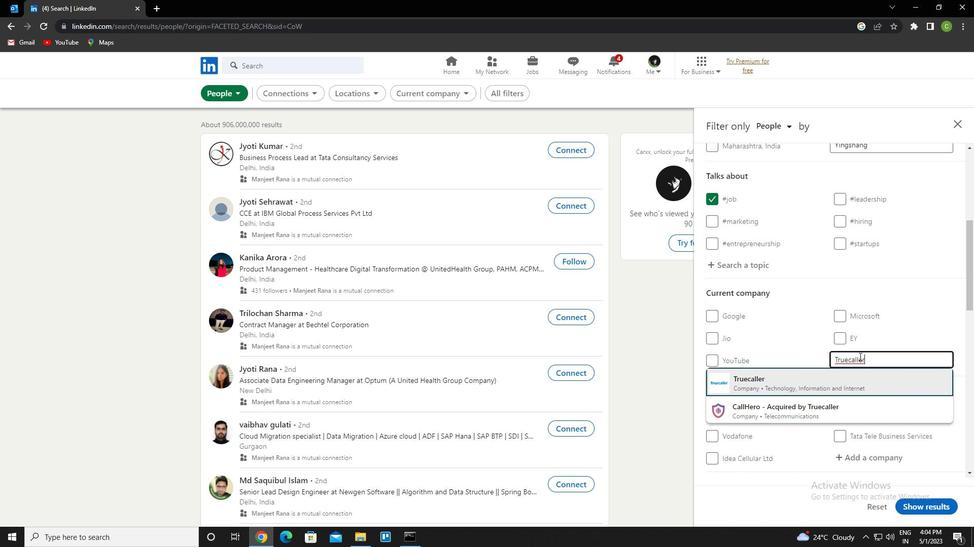 
Action: Mouse scrolled (859, 357) with delta (0, 0)
Screenshot: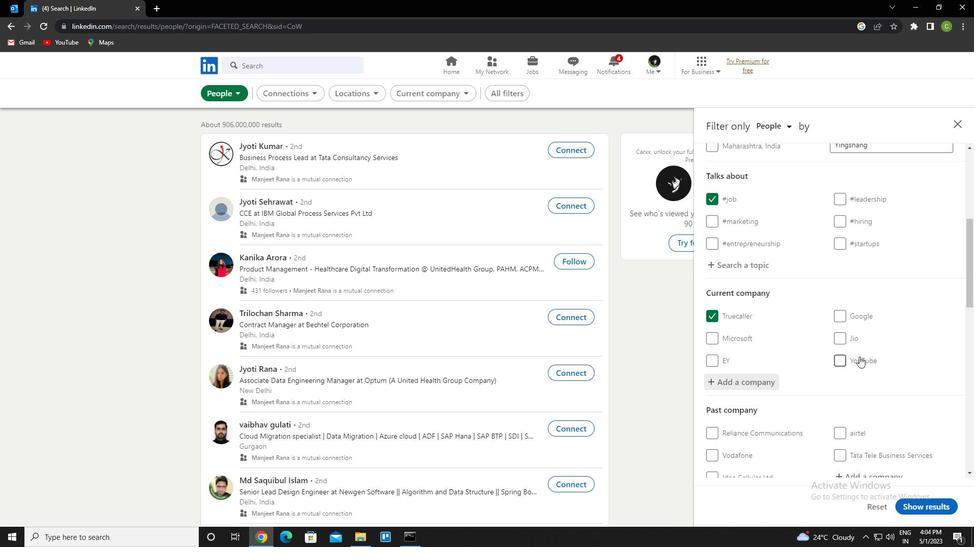 
Action: Mouse moved to (856, 358)
Screenshot: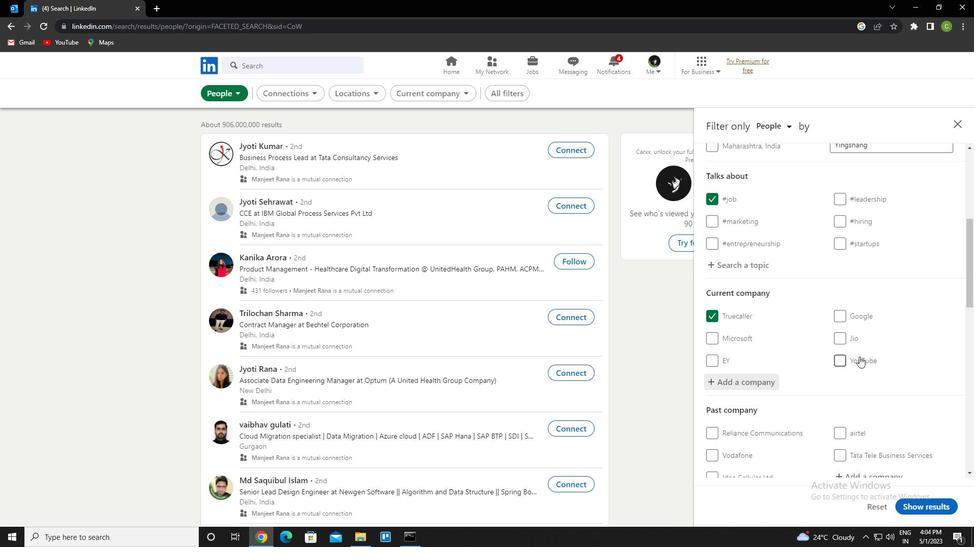 
Action: Mouse scrolled (856, 357) with delta (0, 0)
Screenshot: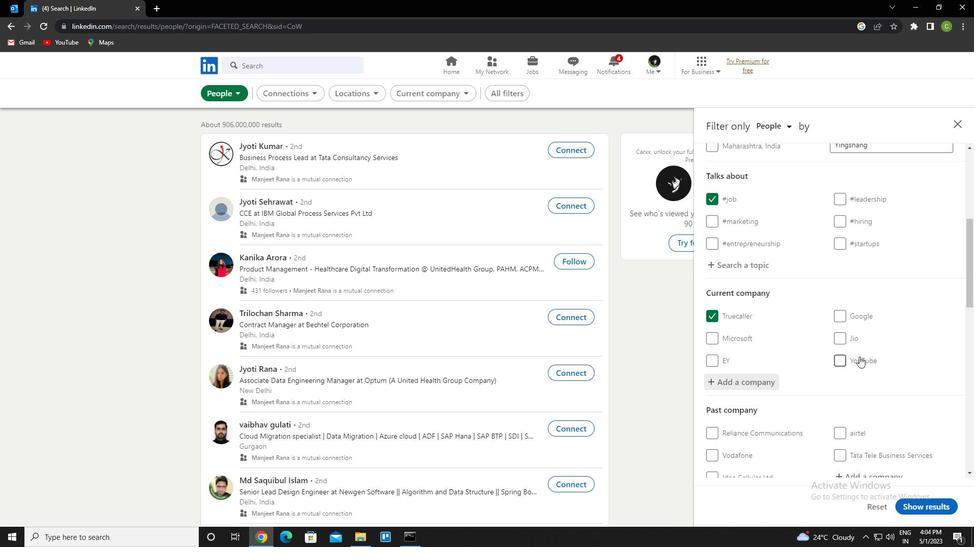 
Action: Mouse moved to (855, 358)
Screenshot: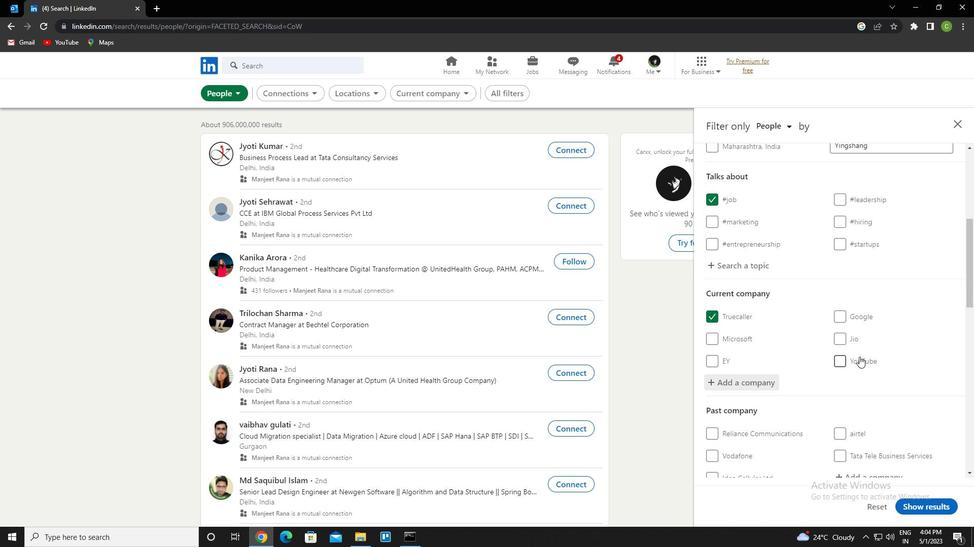 
Action: Mouse scrolled (855, 357) with delta (0, 0)
Screenshot: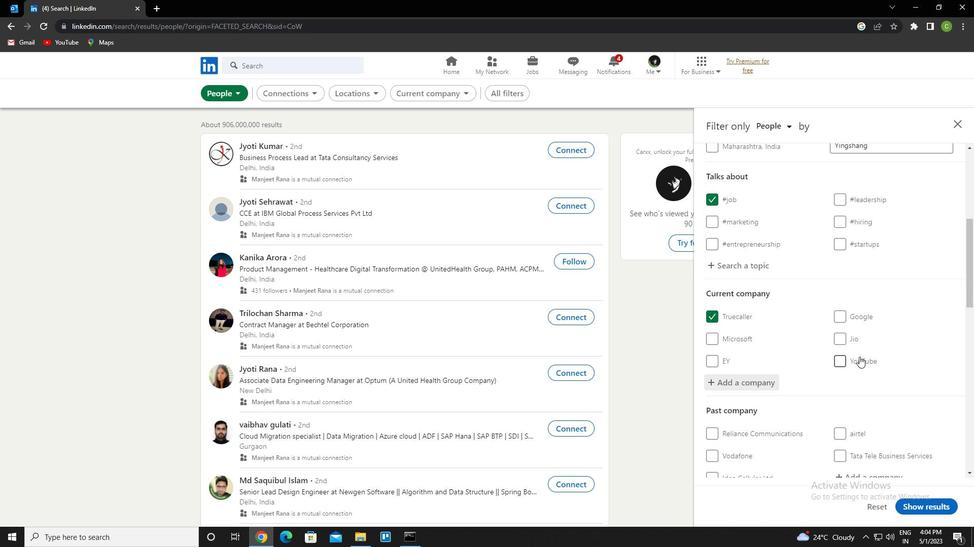 
Action: Mouse moved to (858, 362)
Screenshot: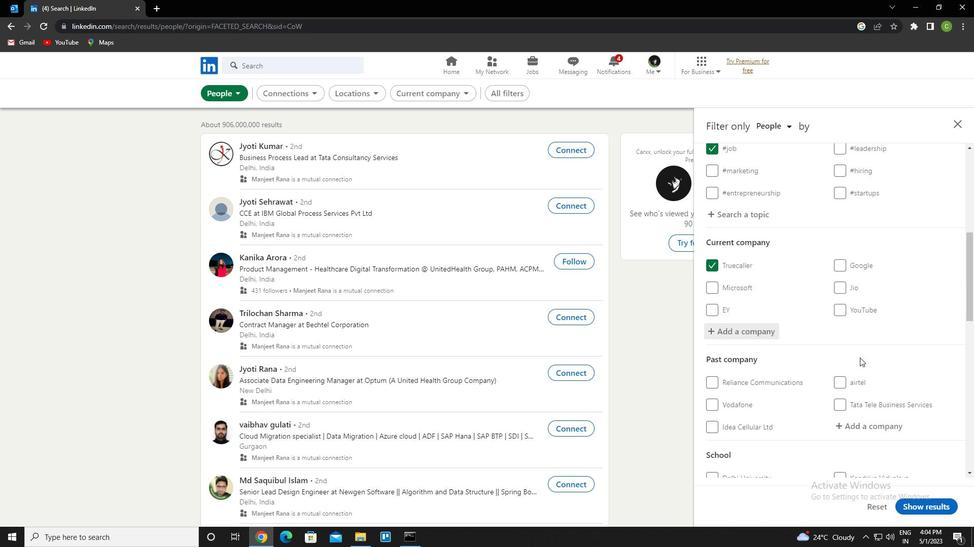 
Action: Mouse scrolled (858, 361) with delta (0, 0)
Screenshot: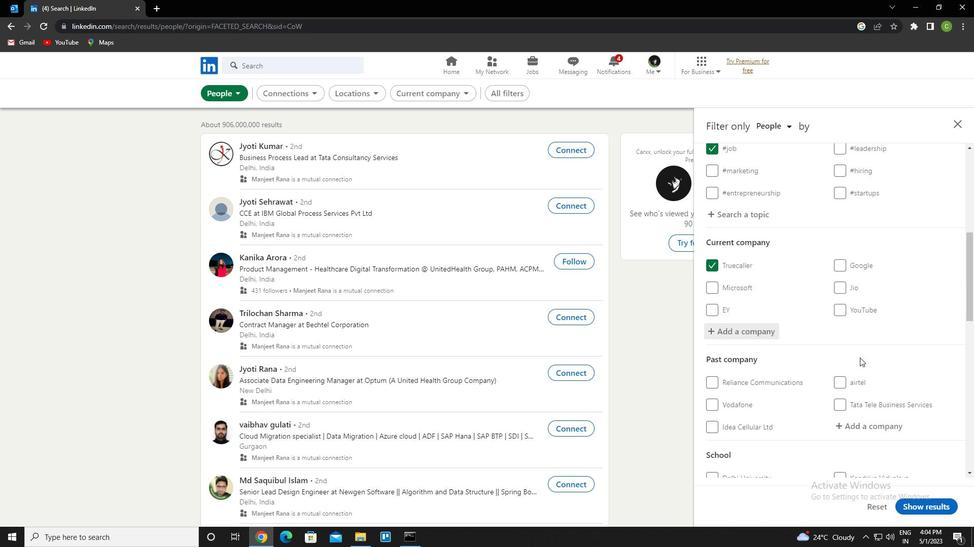 
Action: Mouse moved to (857, 364)
Screenshot: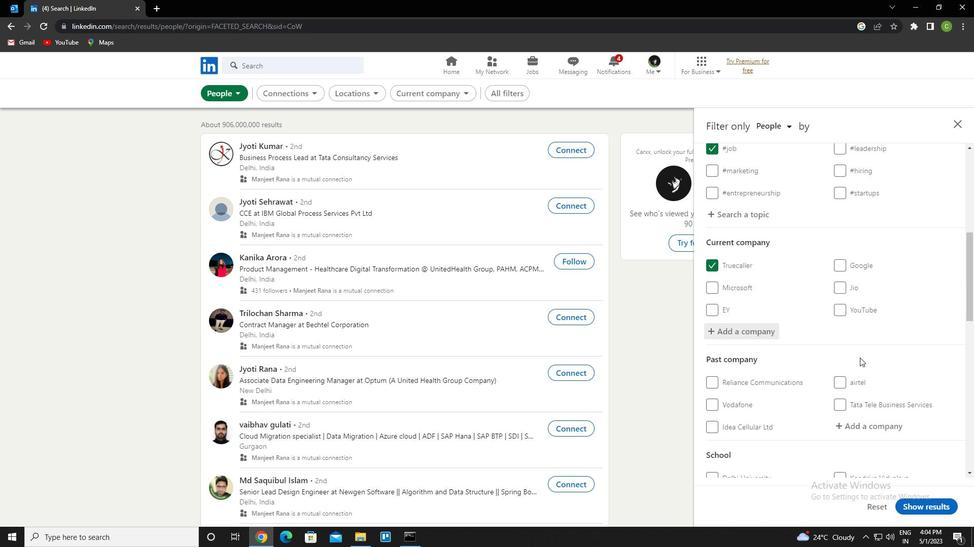 
Action: Mouse scrolled (857, 363) with delta (0, 0)
Screenshot: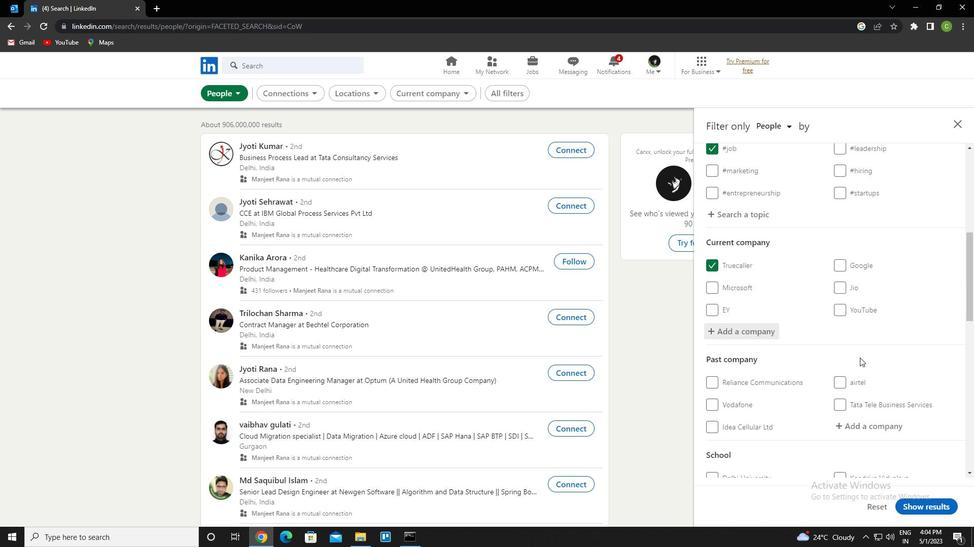 
Action: Mouse moved to (833, 419)
Screenshot: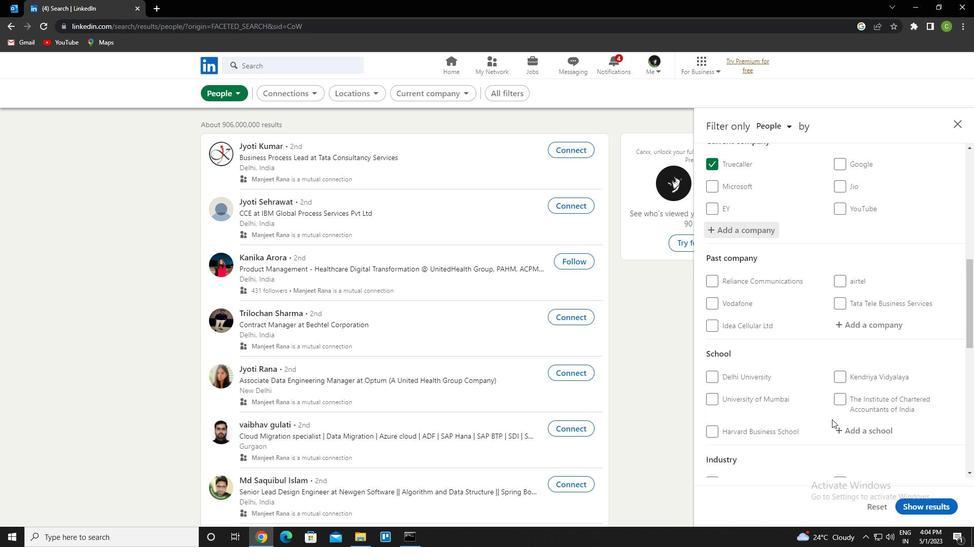 
Action: Mouse scrolled (833, 419) with delta (0, 0)
Screenshot: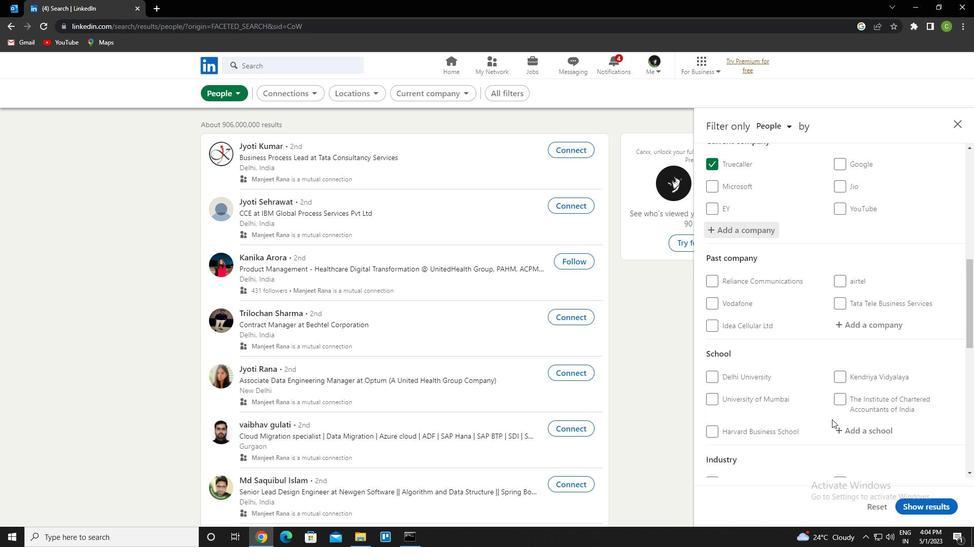 
Action: Mouse moved to (834, 408)
Screenshot: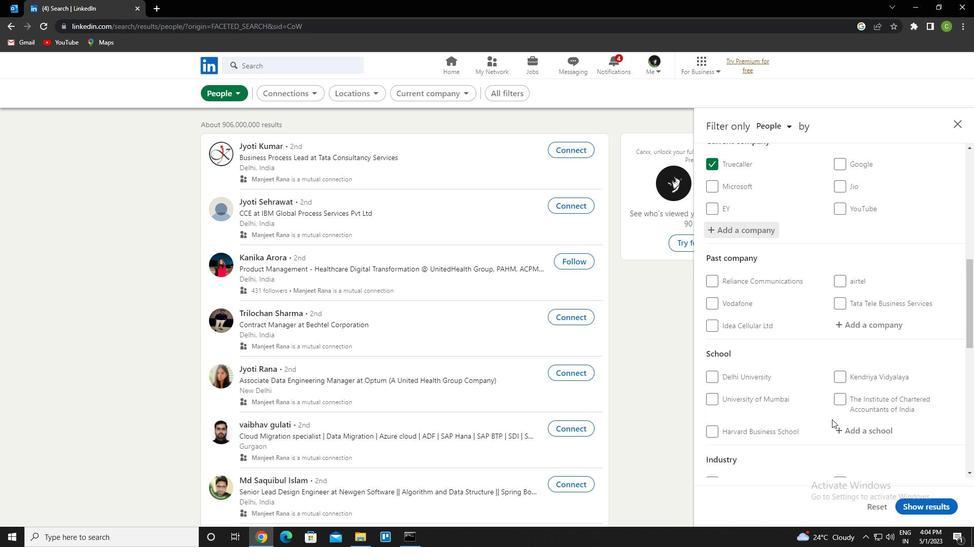 
Action: Mouse scrolled (834, 408) with delta (0, 0)
Screenshot: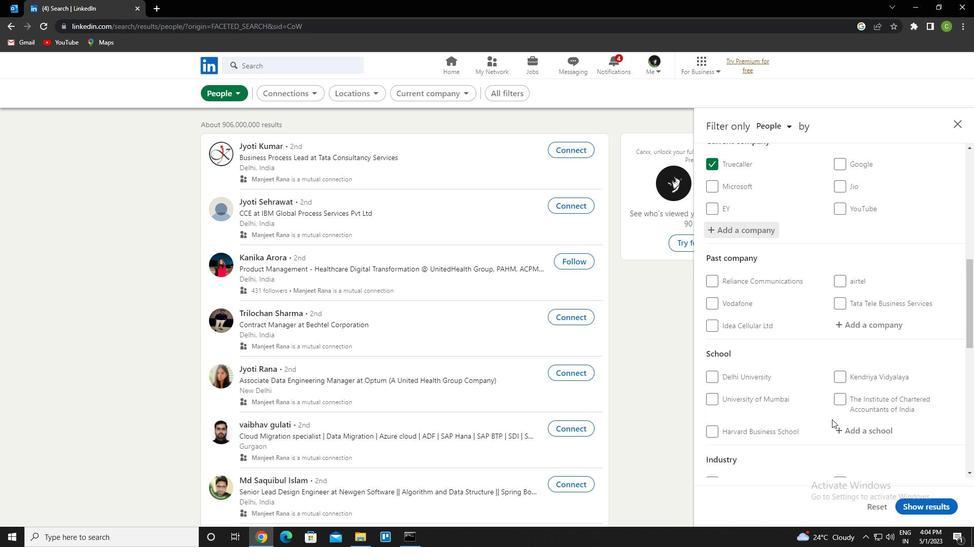 
Action: Mouse moved to (862, 329)
Screenshot: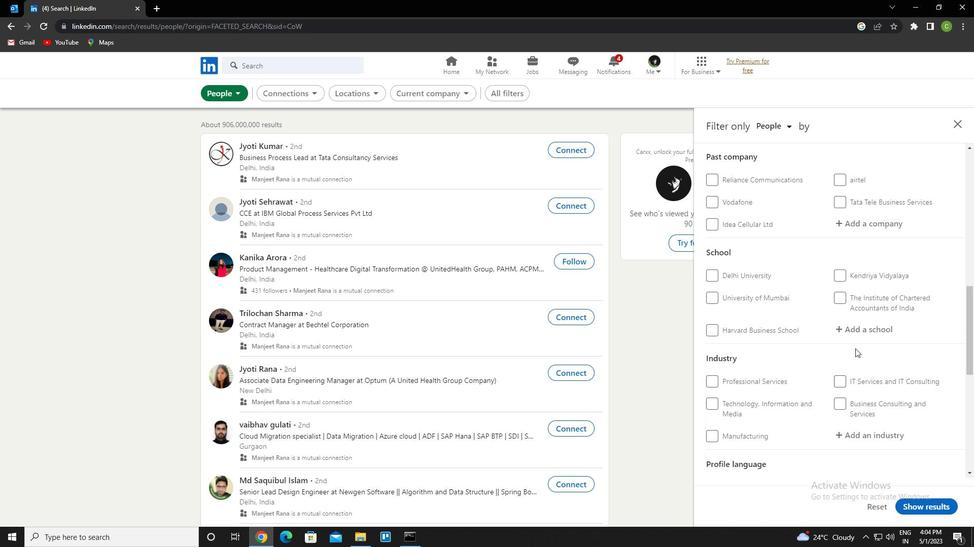 
Action: Mouse pressed left at (862, 329)
Screenshot: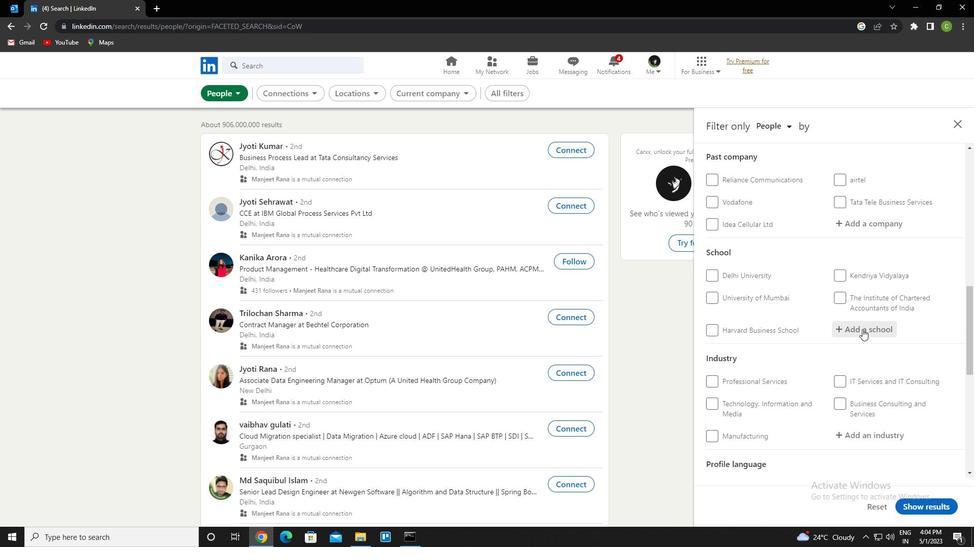 
Action: Key pressed <Key.caps_lock>sdnb<Key.down><Key.enter>
Screenshot: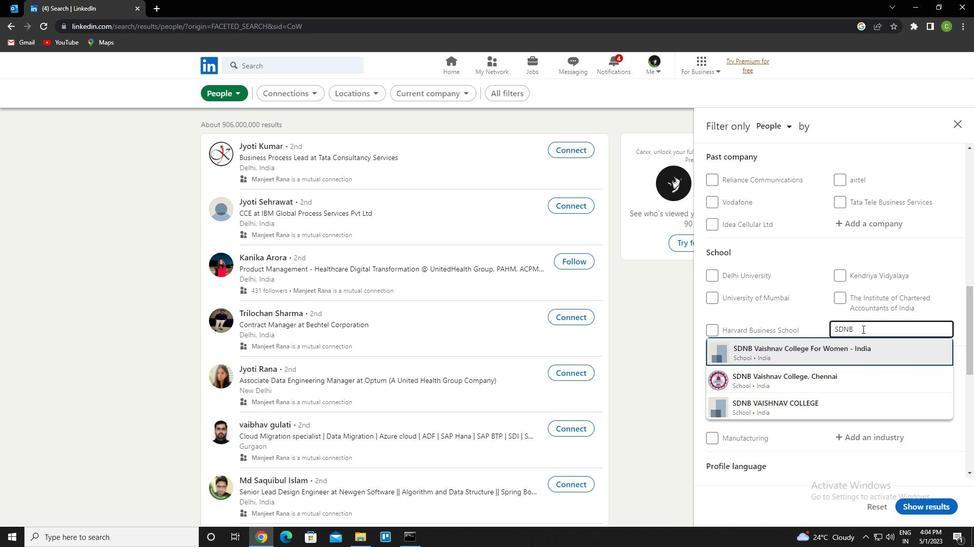 
Action: Mouse moved to (886, 325)
Screenshot: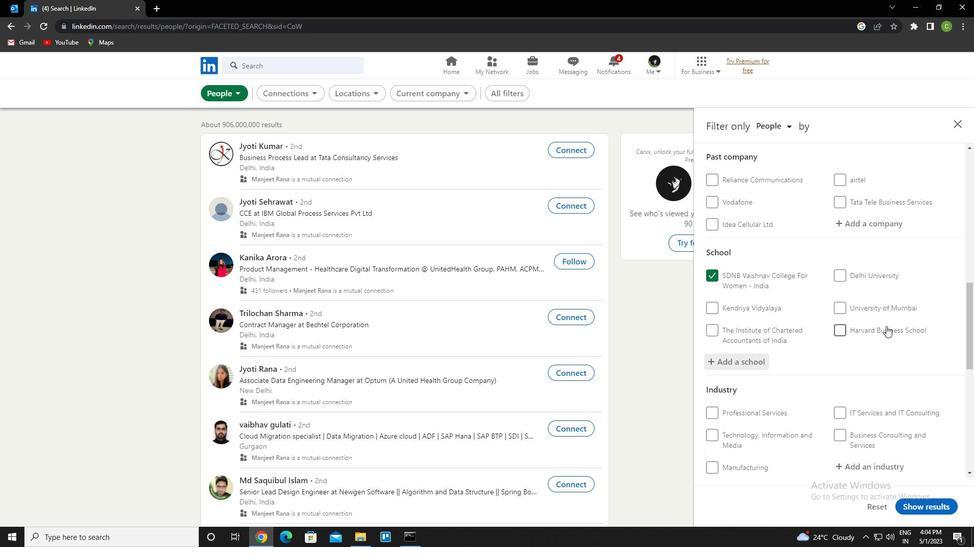 
Action: Mouse scrolled (886, 325) with delta (0, 0)
Screenshot: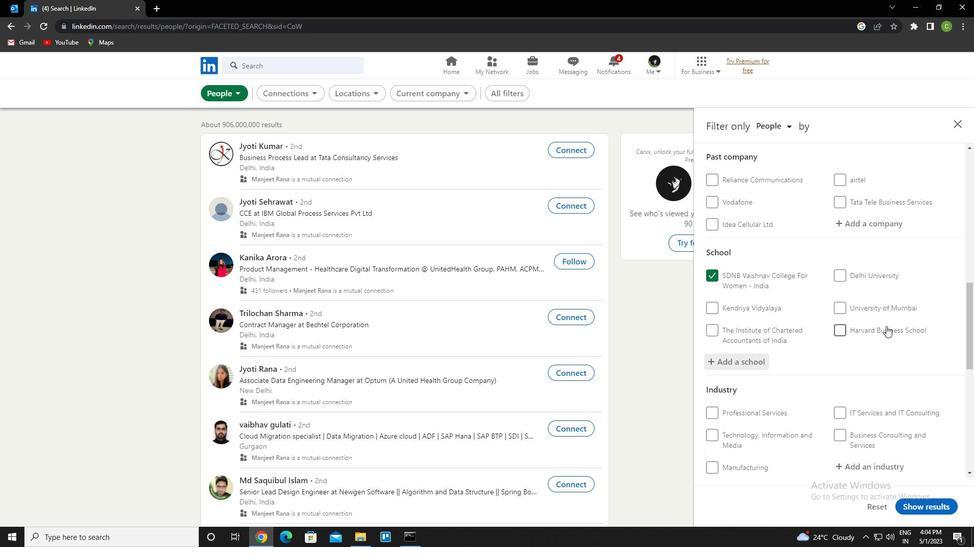 
Action: Mouse scrolled (886, 325) with delta (0, 0)
Screenshot: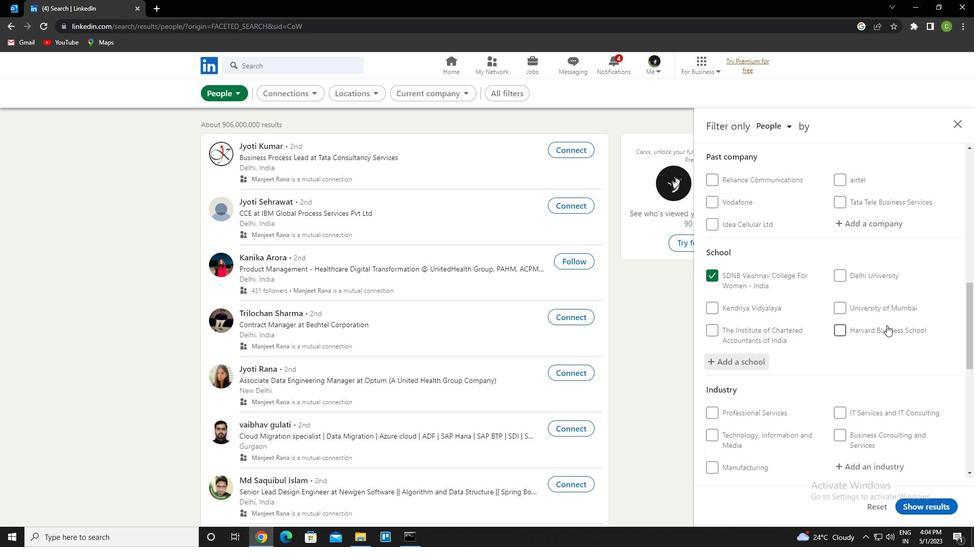
Action: Mouse moved to (886, 325)
Screenshot: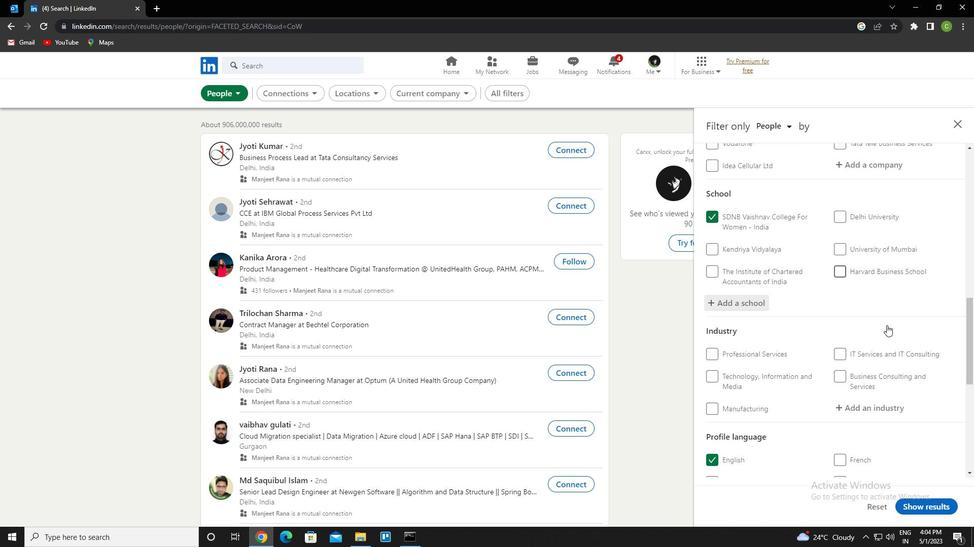 
Action: Mouse scrolled (886, 324) with delta (0, 0)
Screenshot: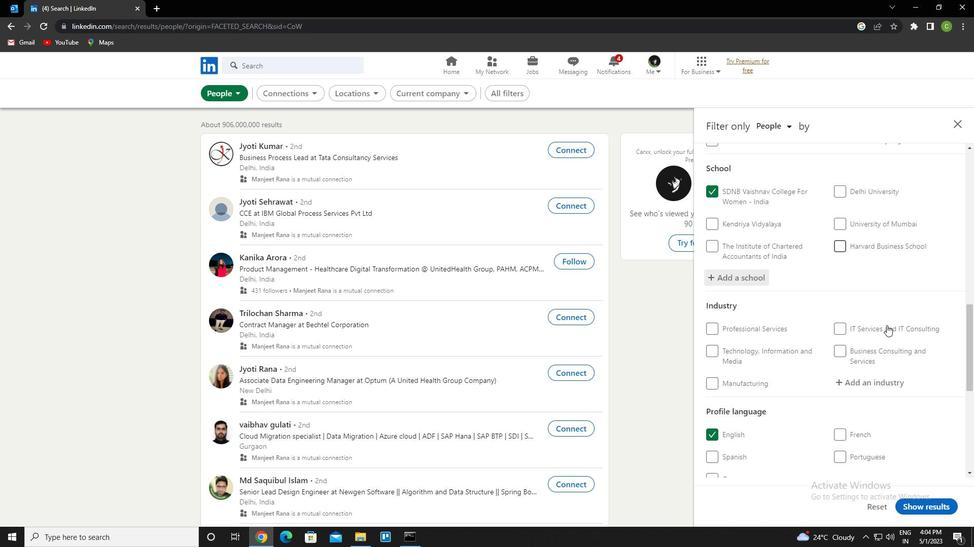 
Action: Mouse moved to (880, 319)
Screenshot: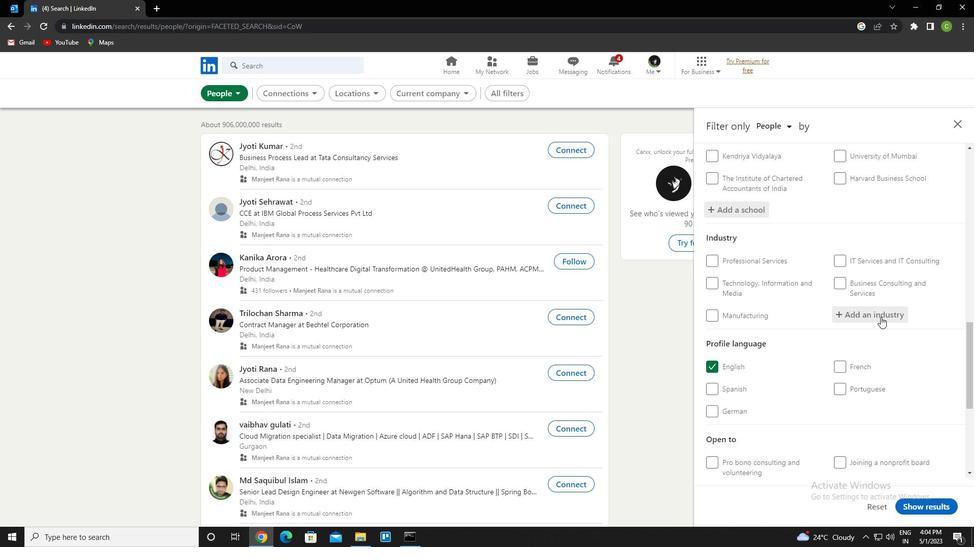 
Action: Mouse pressed left at (880, 319)
Screenshot: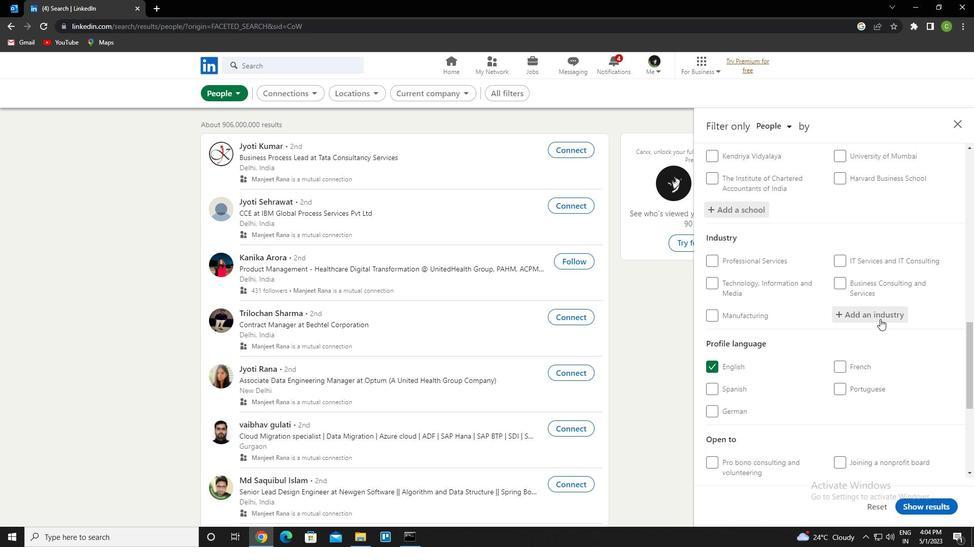 
Action: Key pressed z<Key.caps_lock>oos<Key.down><Key.down><Key.enter>
Screenshot: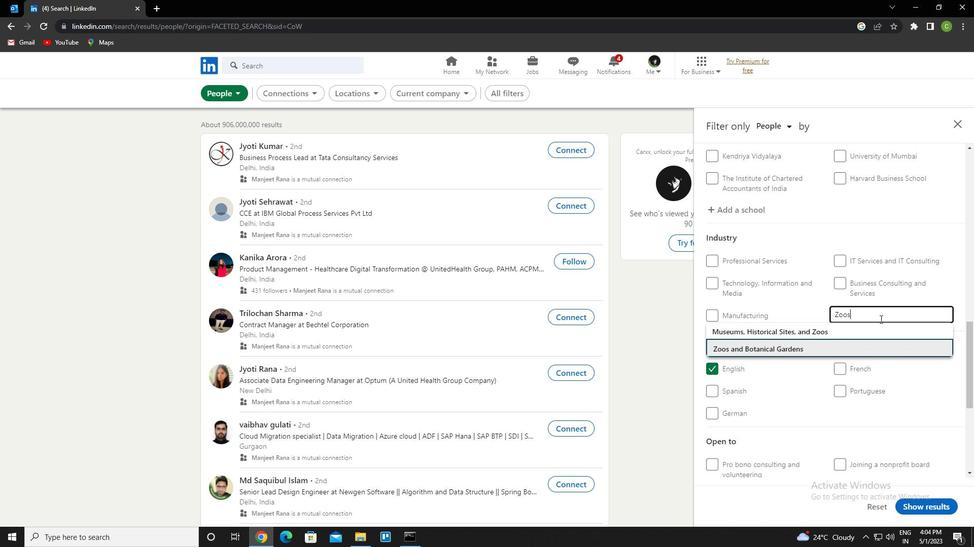 
Action: Mouse moved to (875, 307)
Screenshot: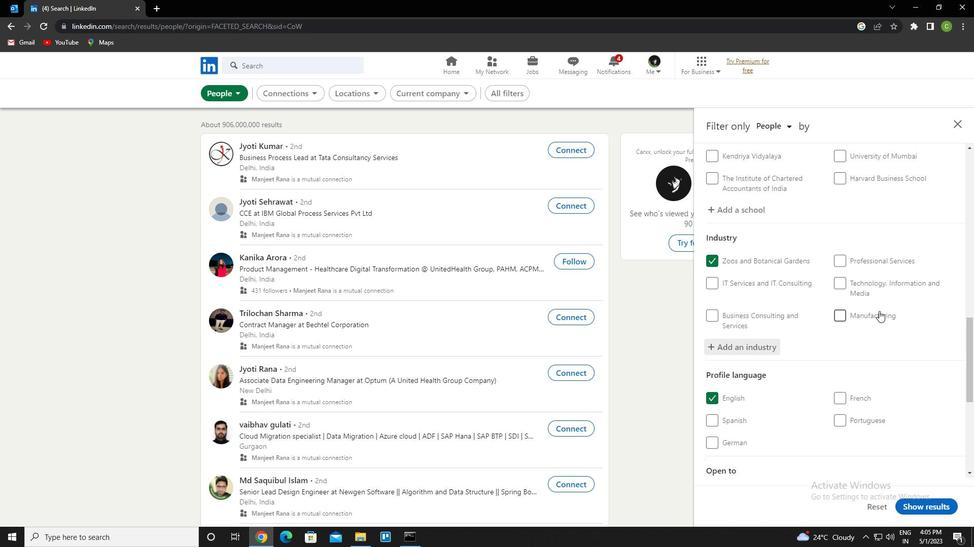 
Action: Mouse scrolled (875, 306) with delta (0, 0)
Screenshot: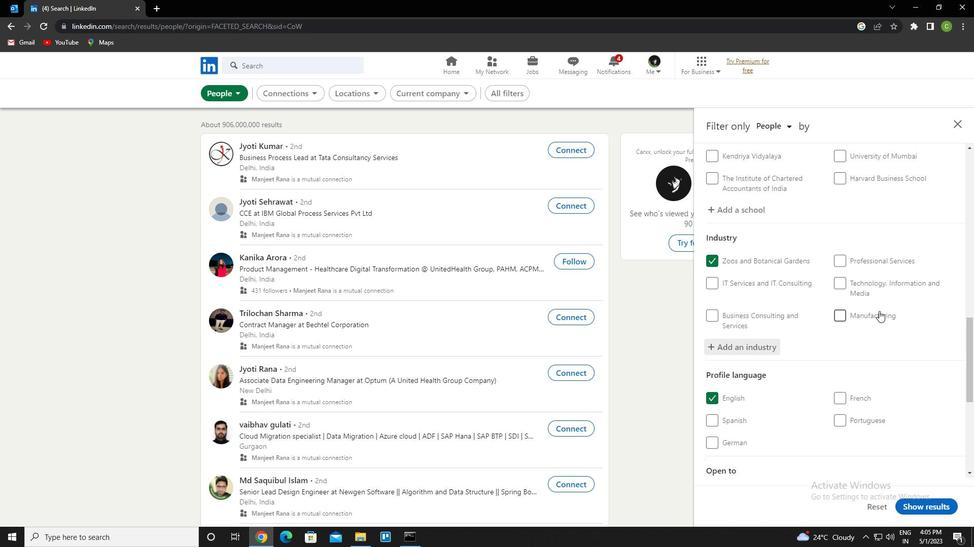 
Action: Mouse moved to (875, 314)
Screenshot: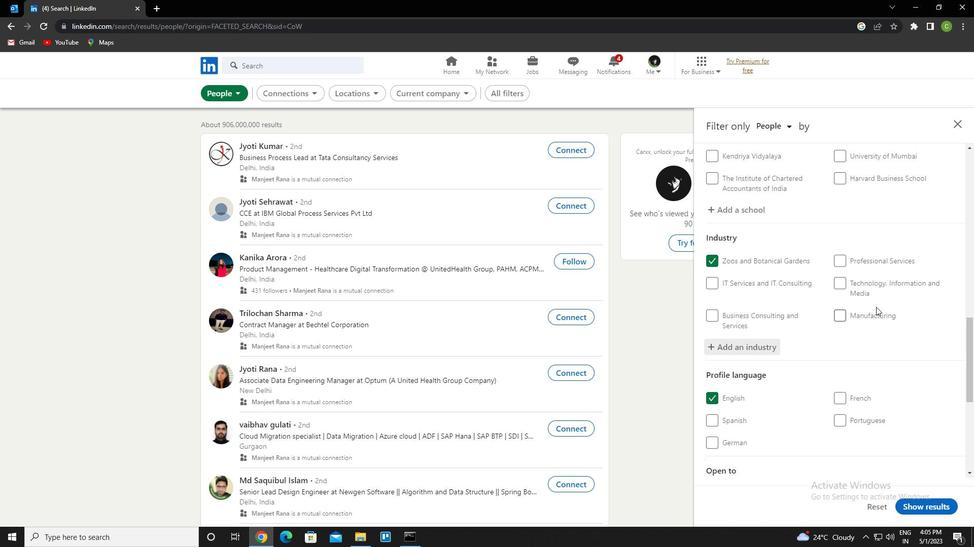 
Action: Mouse scrolled (875, 313) with delta (0, 0)
Screenshot: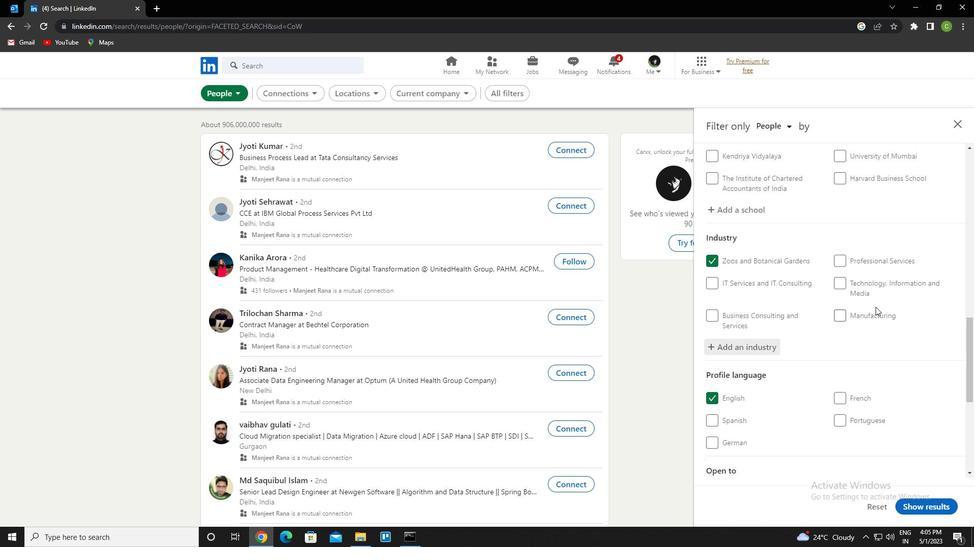 
Action: Mouse moved to (873, 320)
Screenshot: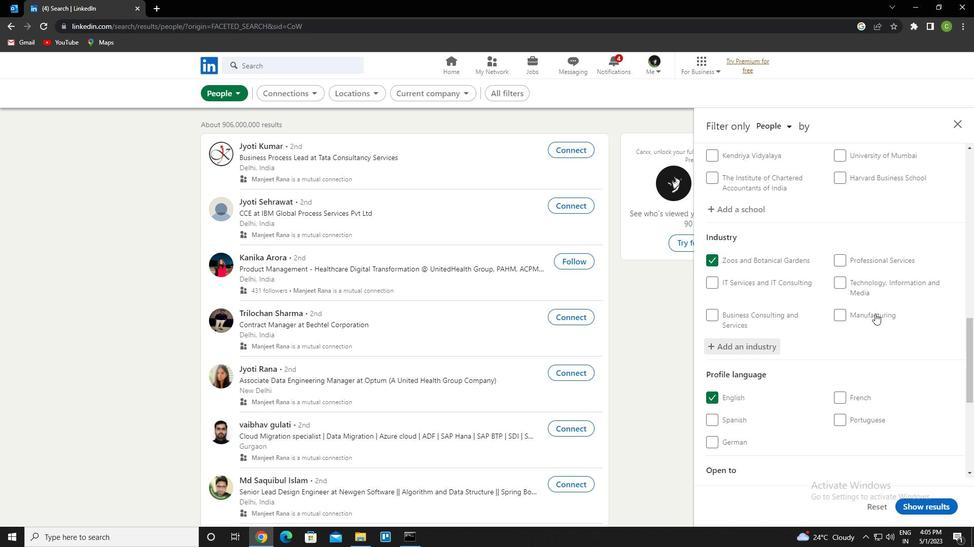 
Action: Mouse scrolled (873, 319) with delta (0, 0)
Screenshot: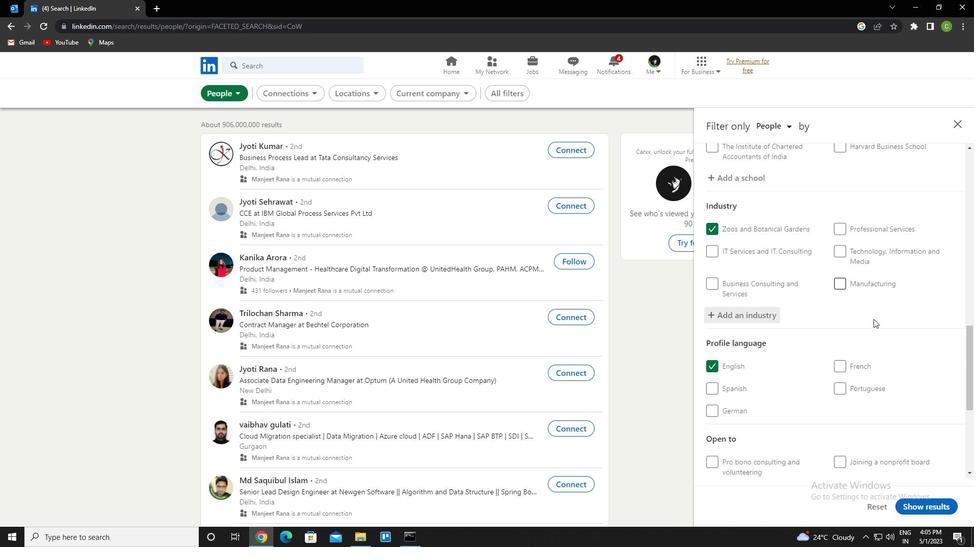 
Action: Mouse moved to (872, 320)
Screenshot: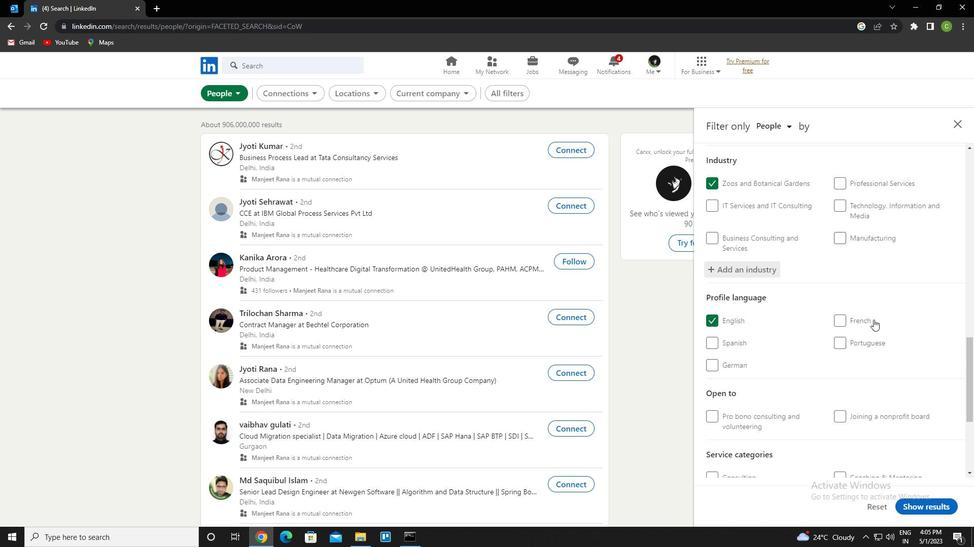 
Action: Mouse scrolled (872, 320) with delta (0, 0)
Screenshot: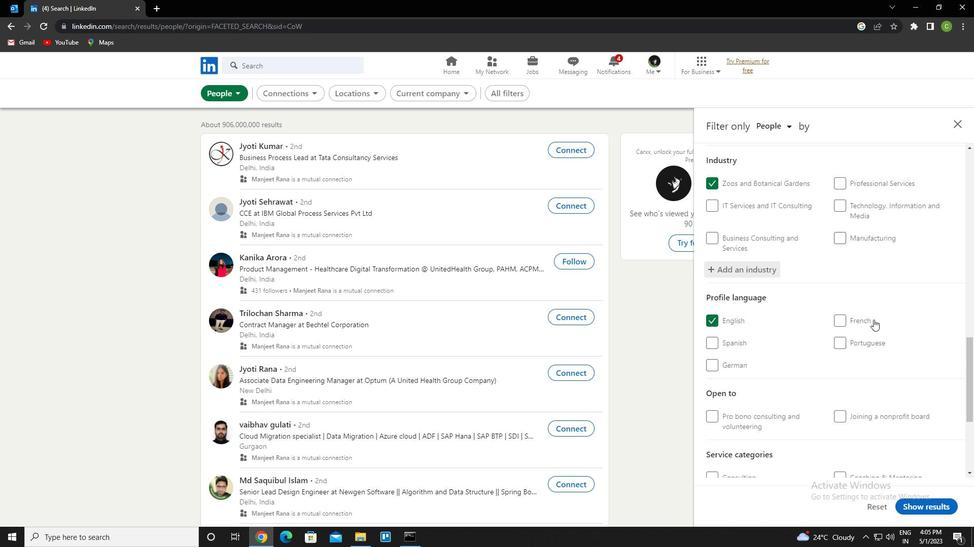 
Action: Mouse scrolled (872, 320) with delta (0, 0)
Screenshot: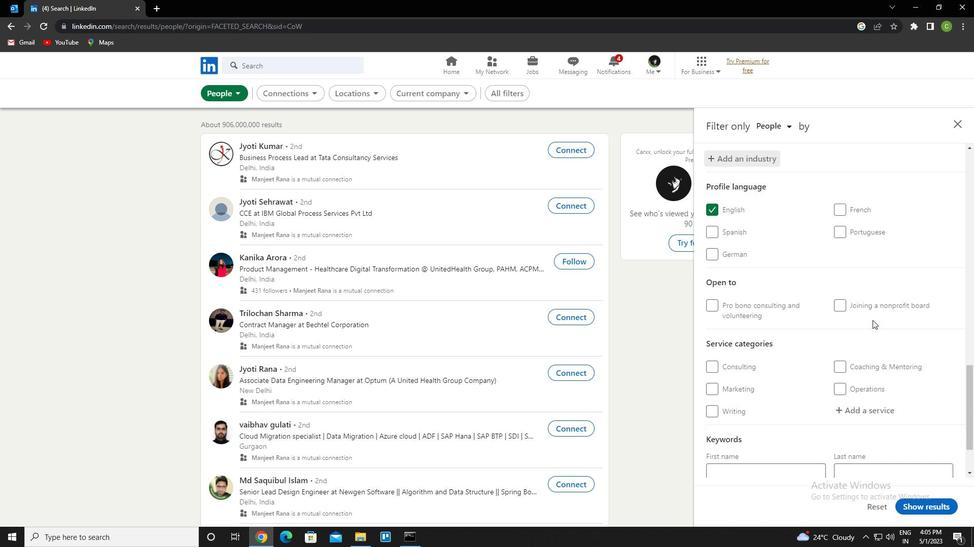 
Action: Mouse scrolled (872, 320) with delta (0, 0)
Screenshot: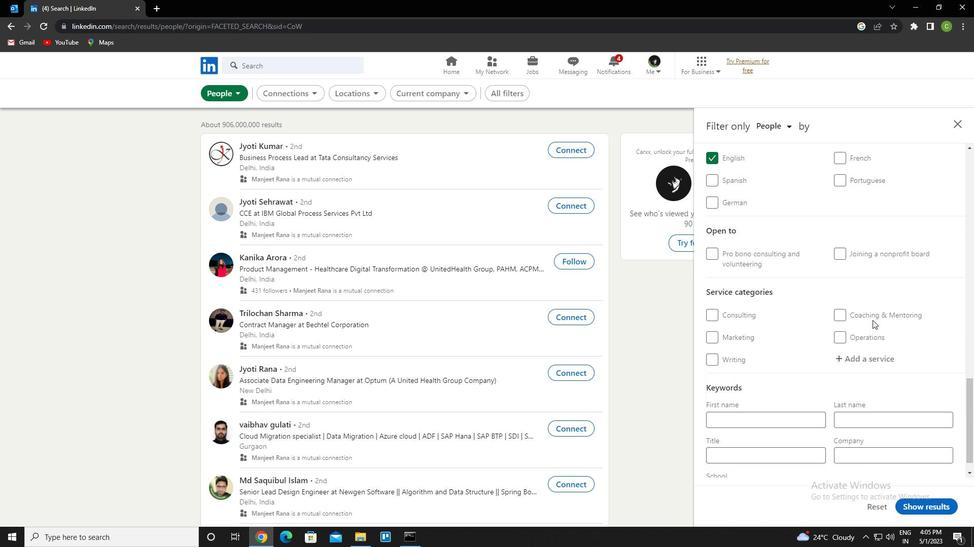 
Action: Mouse moved to (891, 341)
Screenshot: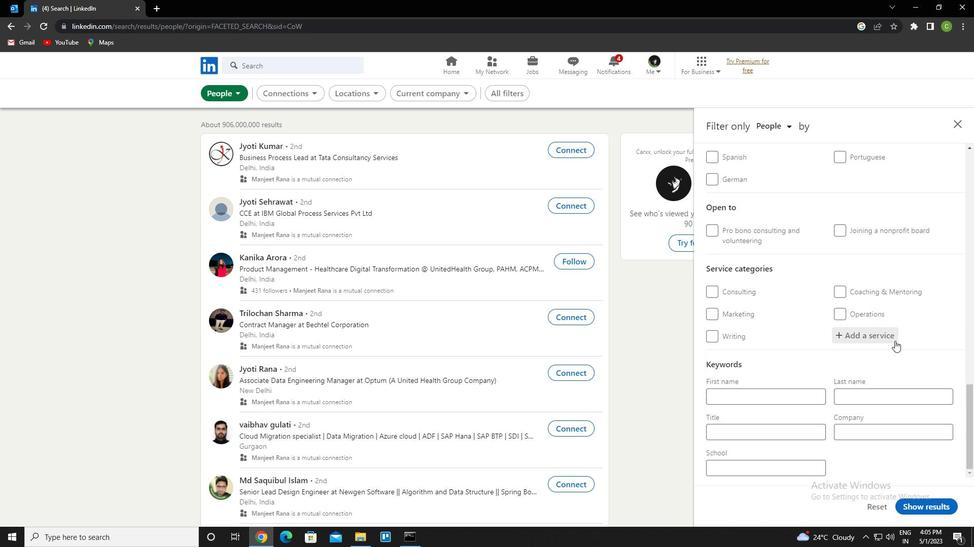 
Action: Mouse pressed left at (891, 341)
Screenshot: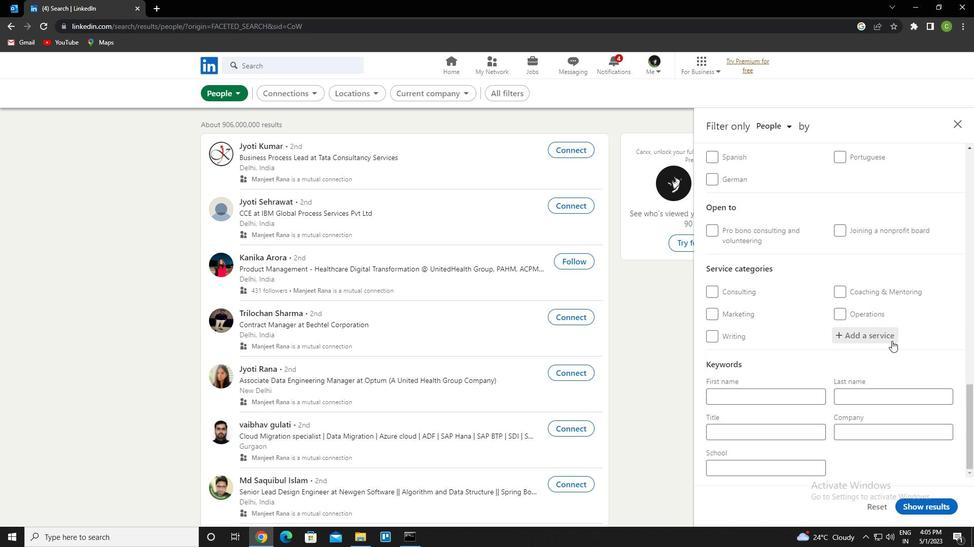 
Action: Key pressed <Key.caps_lock>c<Key.caps_lock>ustomer<Key.down><Key.enter>
Screenshot: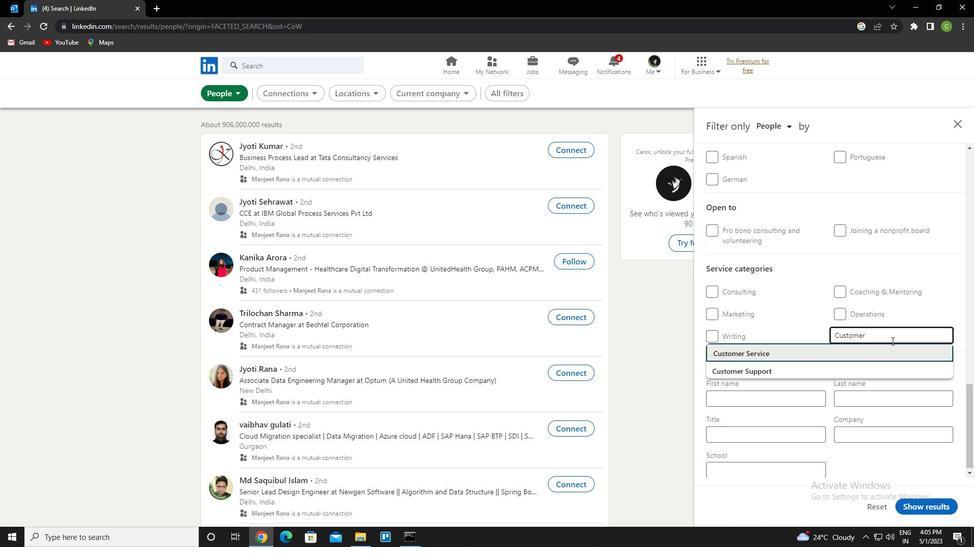 
Action: Mouse moved to (884, 343)
Screenshot: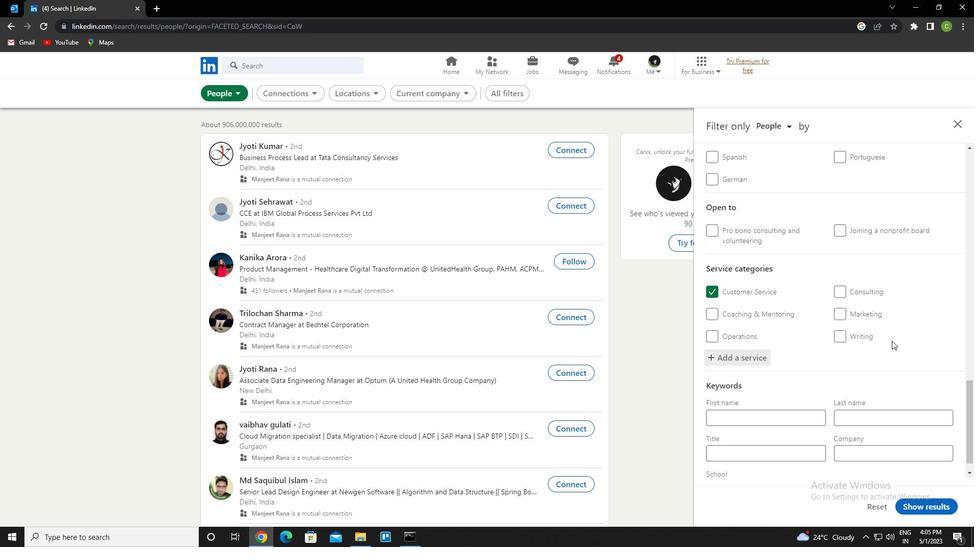 
Action: Mouse scrolled (884, 343) with delta (0, 0)
Screenshot: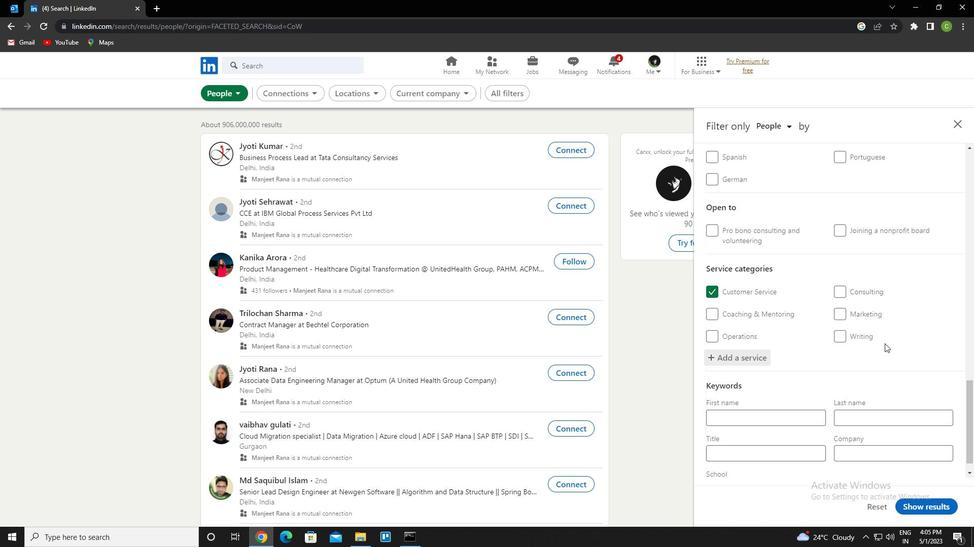 
Action: Mouse scrolled (884, 343) with delta (0, 0)
Screenshot: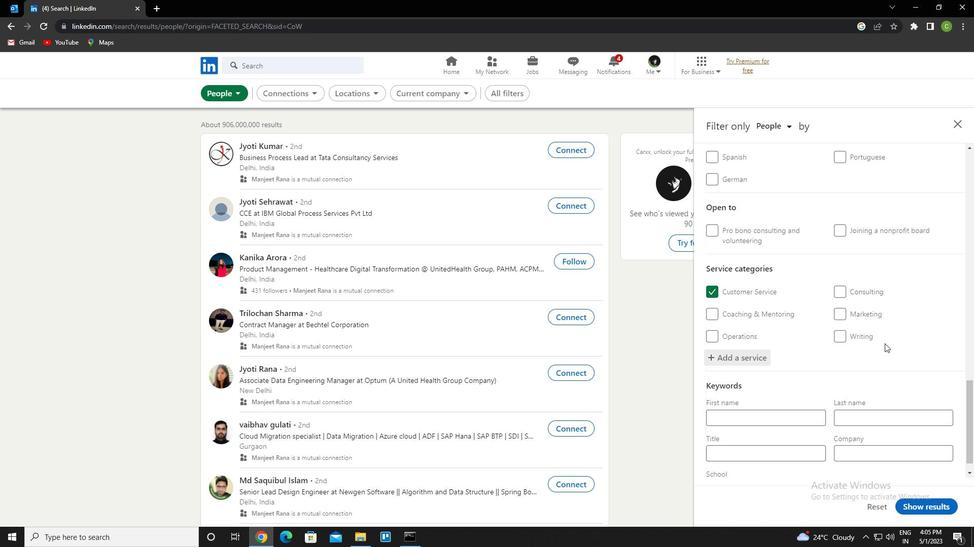 
Action: Mouse moved to (884, 343)
Screenshot: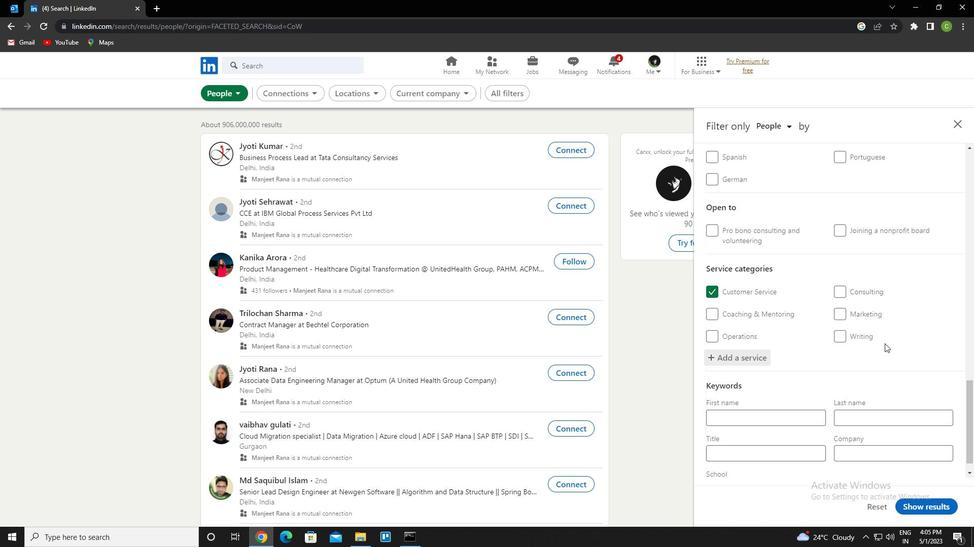 
Action: Mouse scrolled (884, 343) with delta (0, 0)
Screenshot: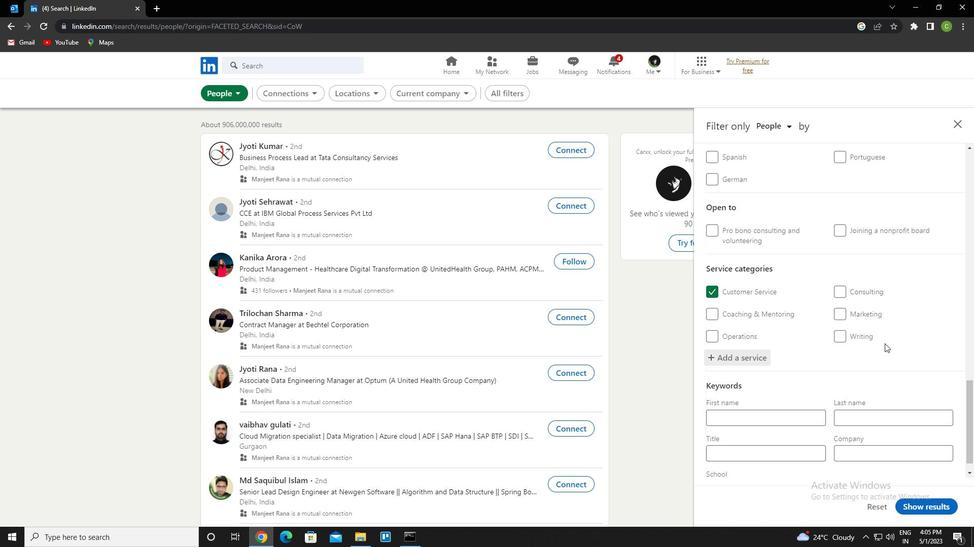 
Action: Mouse moved to (883, 344)
Screenshot: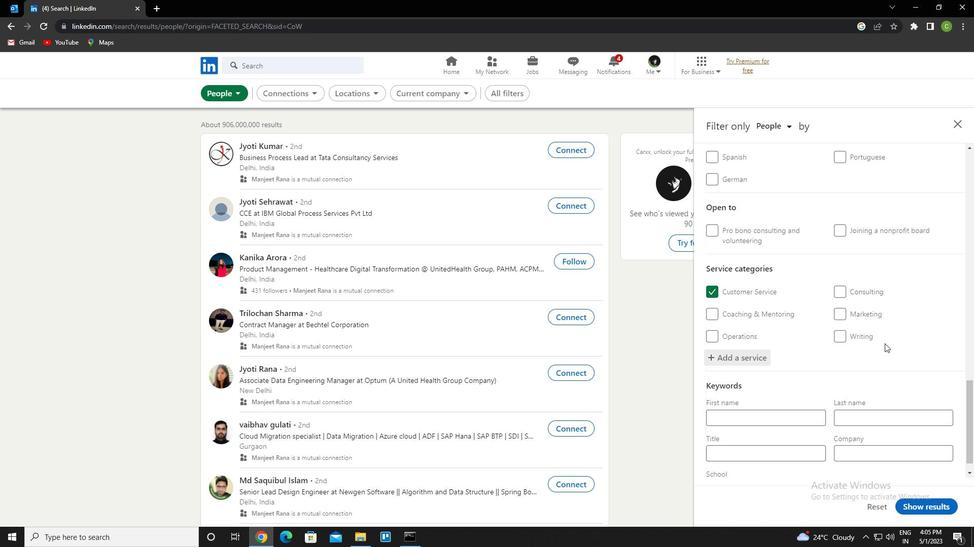 
Action: Mouse scrolled (883, 344) with delta (0, 0)
Screenshot: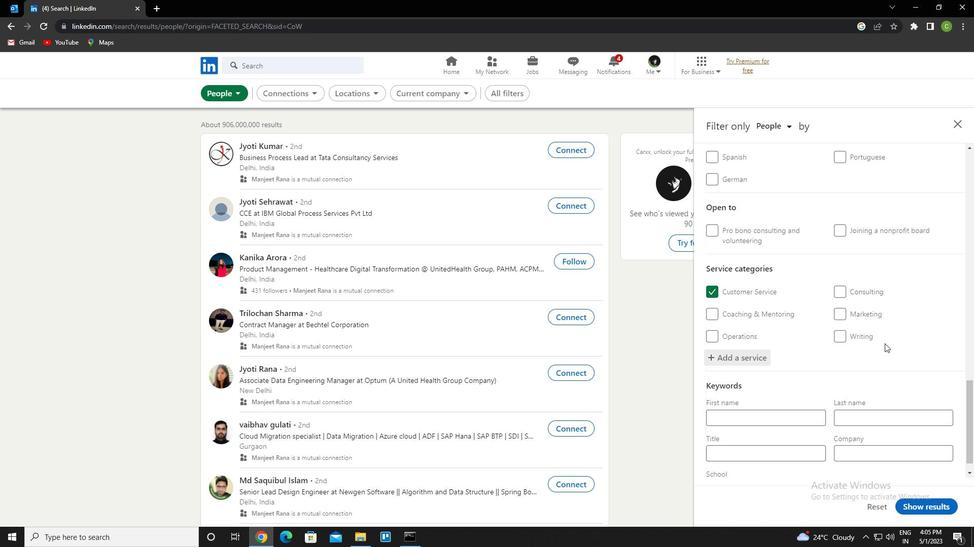 
Action: Mouse moved to (883, 344)
Screenshot: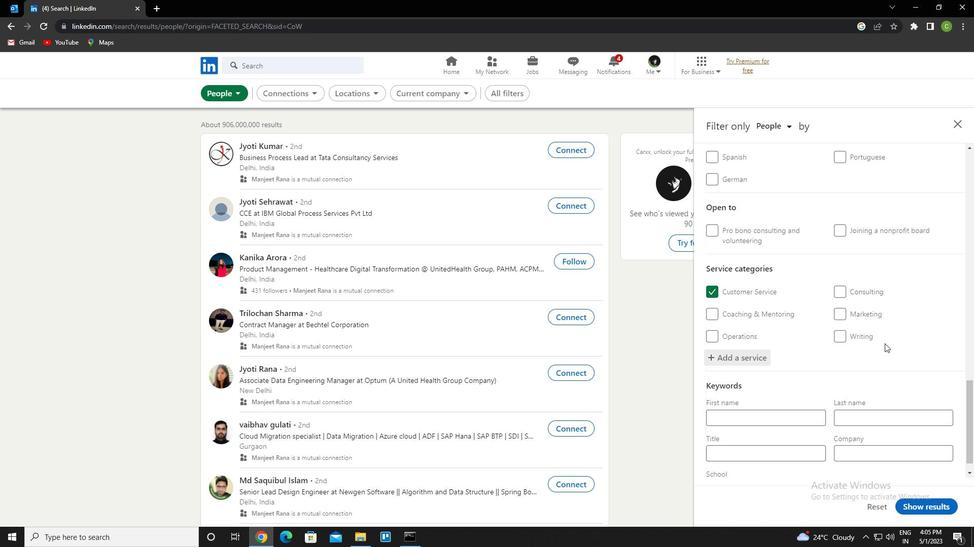 
Action: Mouse scrolled (883, 344) with delta (0, 0)
Screenshot: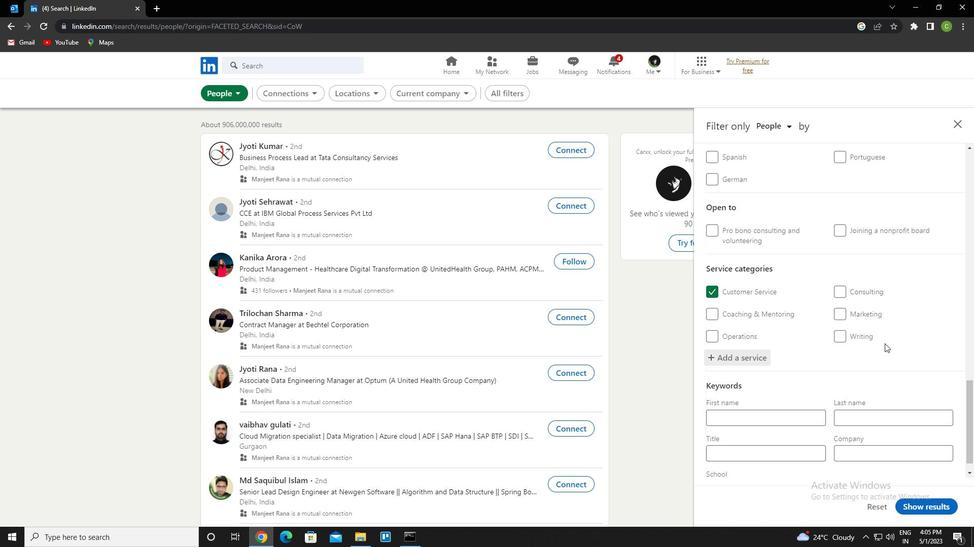 
Action: Mouse scrolled (883, 344) with delta (0, 0)
Screenshot: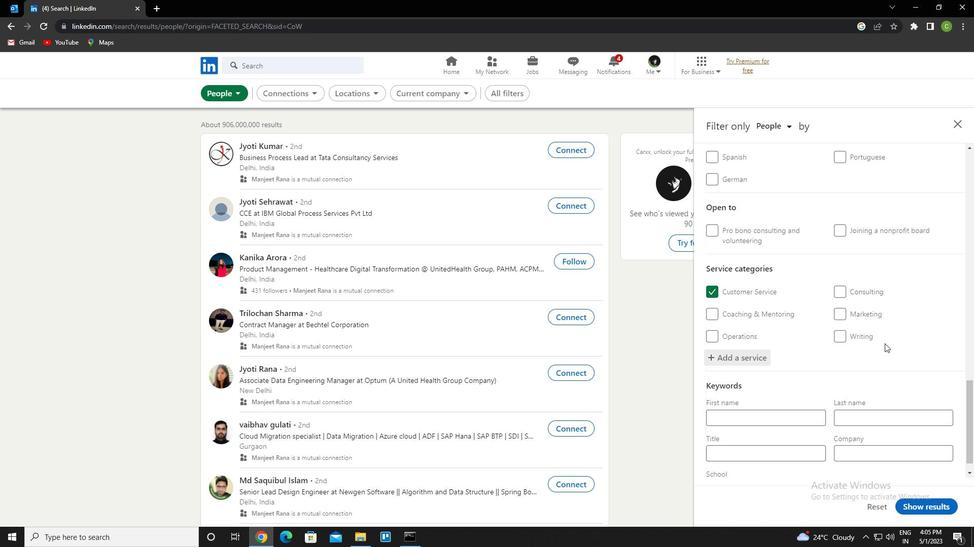 
Action: Mouse scrolled (883, 344) with delta (0, 0)
Screenshot: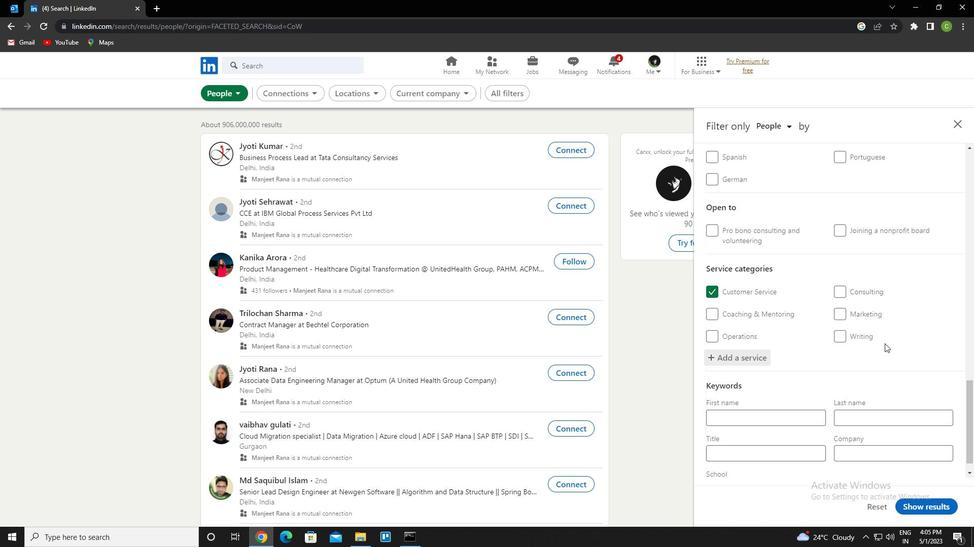
Action: Mouse scrolled (883, 344) with delta (0, 0)
Screenshot: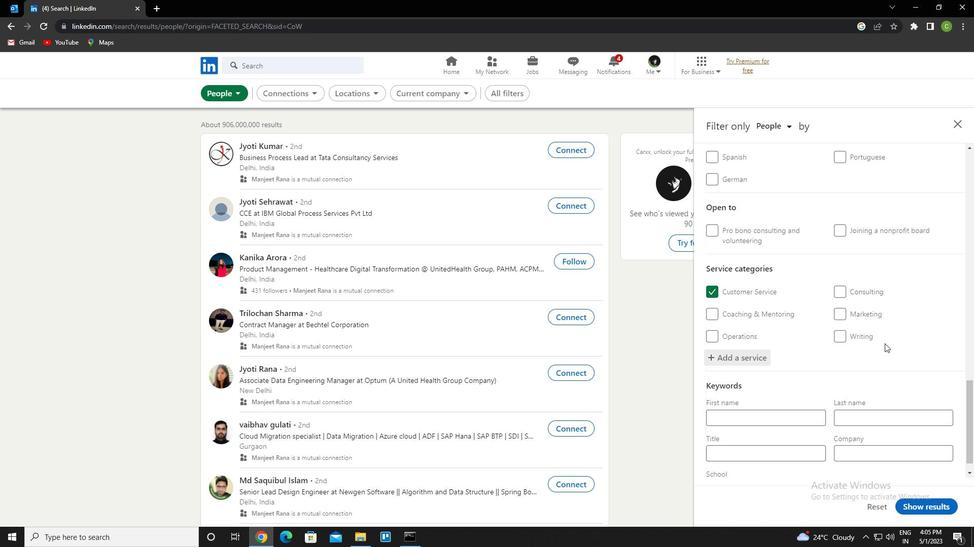 
Action: Mouse moved to (781, 428)
Screenshot: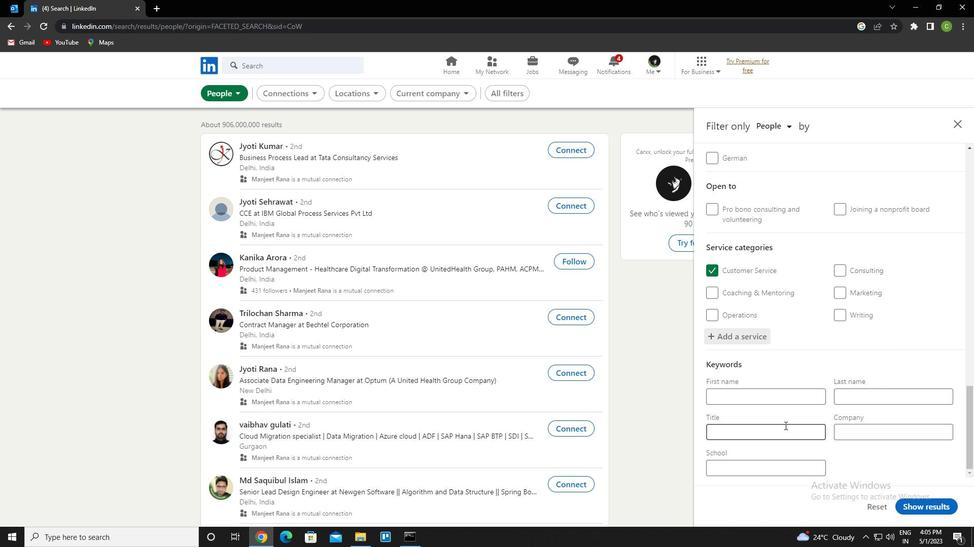 
Action: Mouse pressed left at (781, 428)
Screenshot: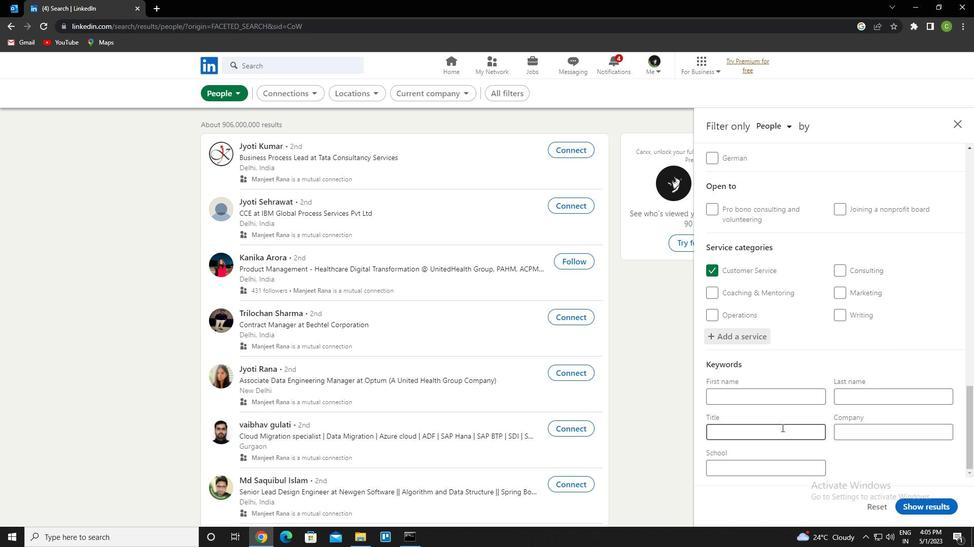 
Action: Key pressed <Key.caps_lock>w<Key.caps_lock>Elding
Screenshot: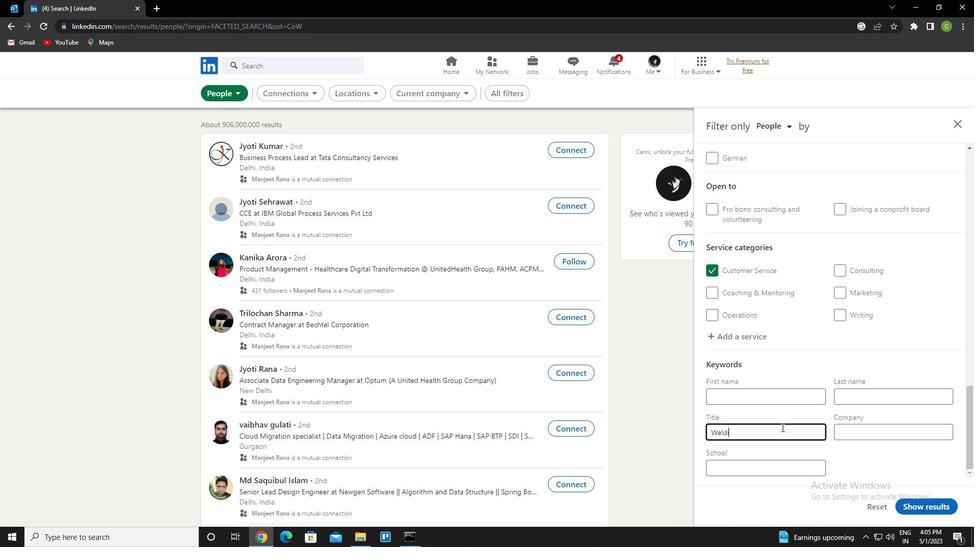 
Action: Mouse moved to (939, 509)
Screenshot: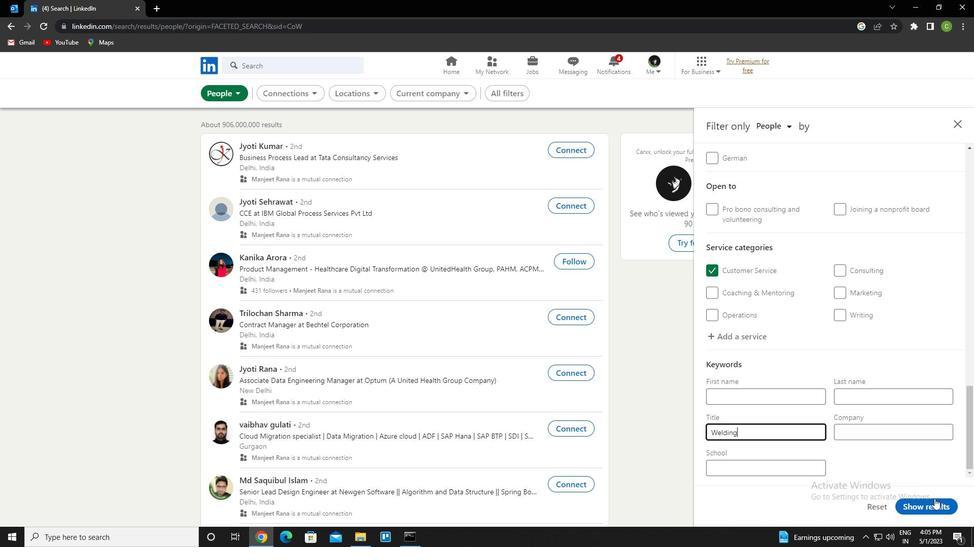 
Action: Mouse pressed left at (939, 509)
Screenshot: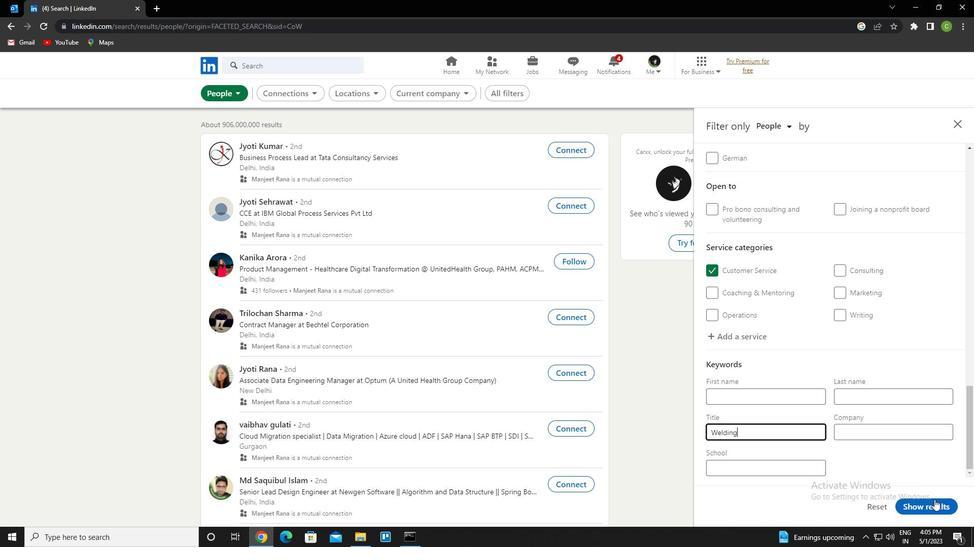 
Action: Mouse moved to (412, 539)
Screenshot: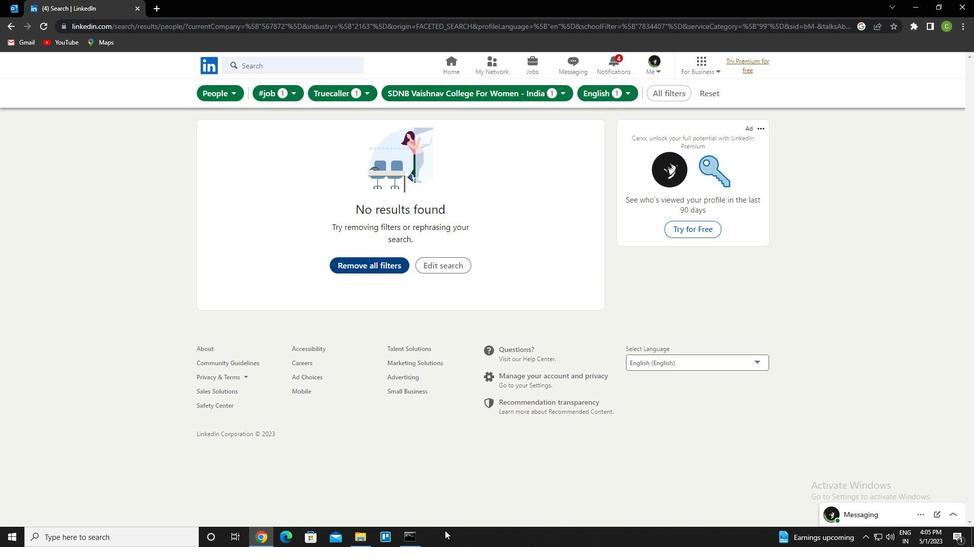 
